 Task: Open Card Card0000000089 in Board Board0000000023 in Workspace WS0000000008 in Trello. Add Member Ayush98111@gmail.com to Card Card0000000089 in Board Board0000000023 in Workspace WS0000000008 in Trello. Add Purple Label titled Label0000000089 to Card Card0000000089 in Board Board0000000023 in Workspace WS0000000008 in Trello. Add Checklist CL0000000089 to Card Card0000000089 in Board Board0000000023 in Workspace WS0000000008 in Trello. Add Dates with Start Date as Aug 01 2023 and Due Date as Aug 31 2023 to Card Card0000000089 in Board Board0000000023 in Workspace WS0000000008 in Trello
Action: Mouse moved to (626, 70)
Screenshot: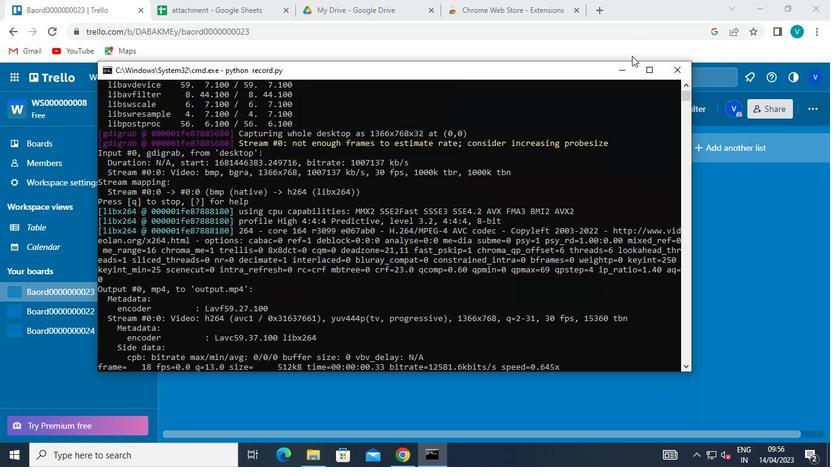 
Action: Mouse pressed left at (626, 70)
Screenshot: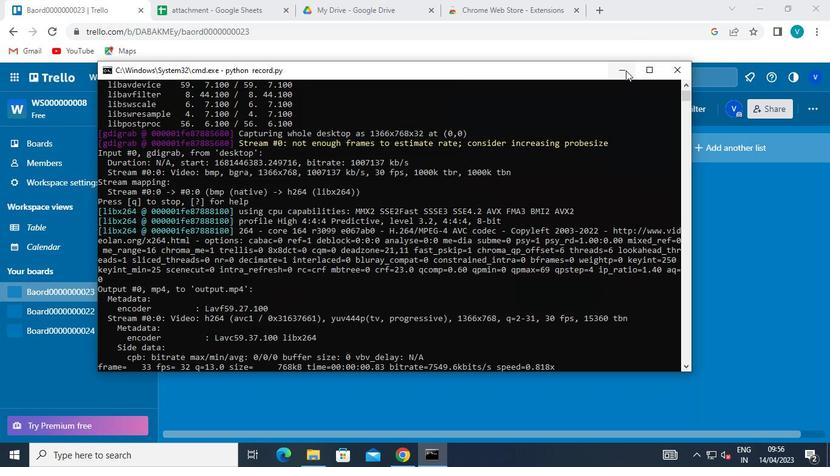 
Action: Mouse moved to (245, 175)
Screenshot: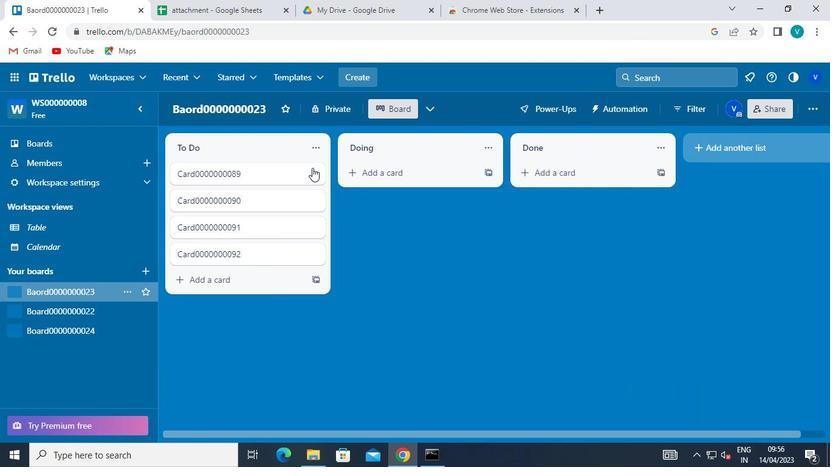 
Action: Mouse pressed left at (245, 175)
Screenshot: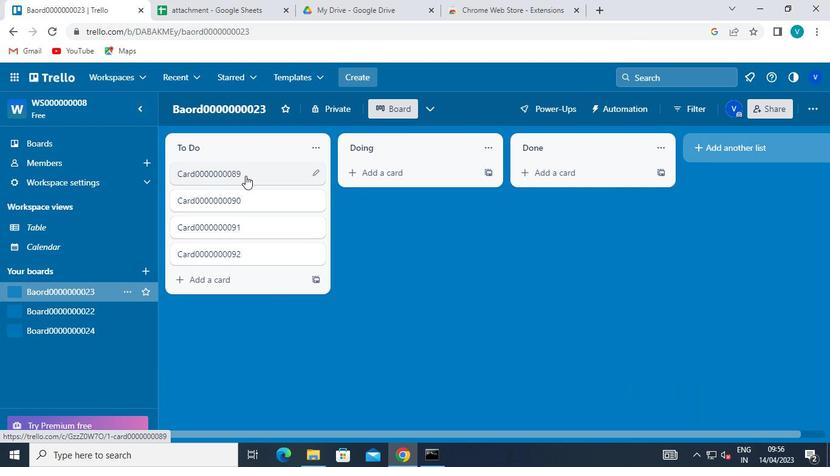 
Action: Mouse moved to (581, 175)
Screenshot: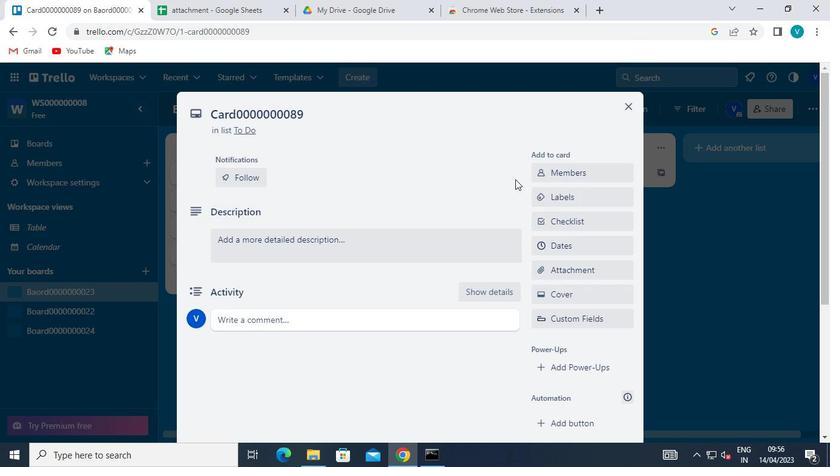 
Action: Mouse pressed left at (581, 175)
Screenshot: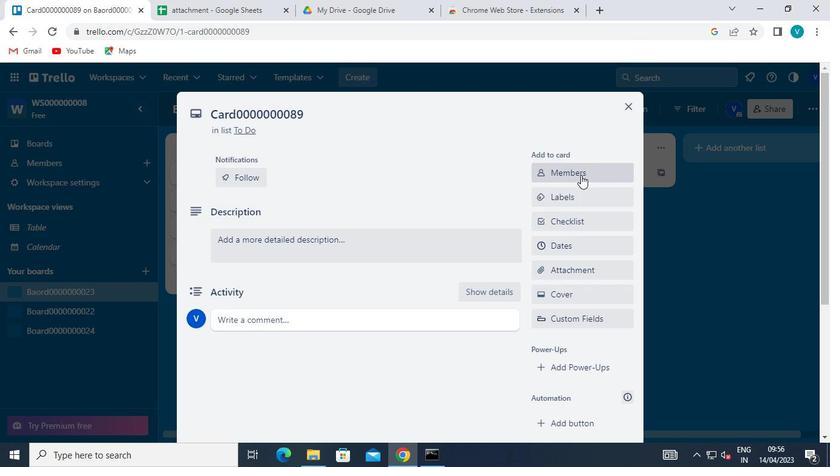 
Action: Mouse moved to (576, 229)
Screenshot: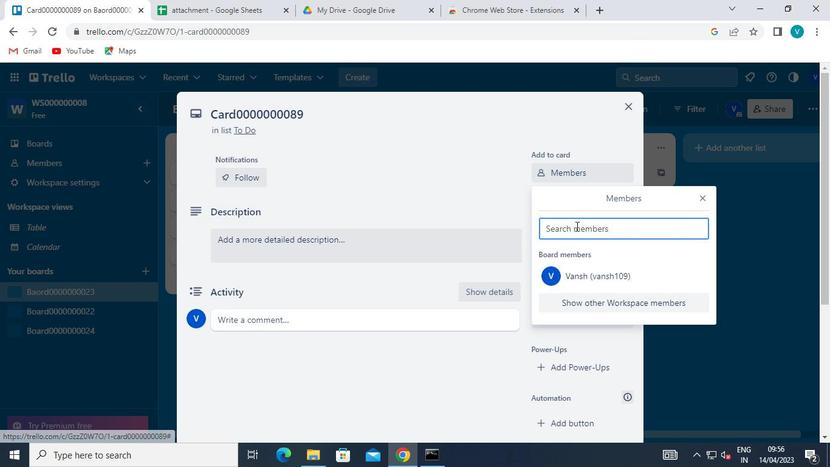 
Action: Mouse pressed left at (576, 229)
Screenshot: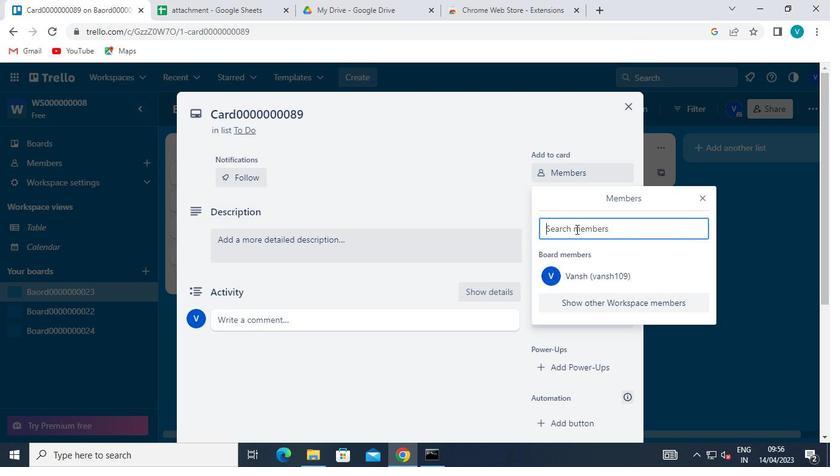 
Action: Keyboard Key.shift
Screenshot: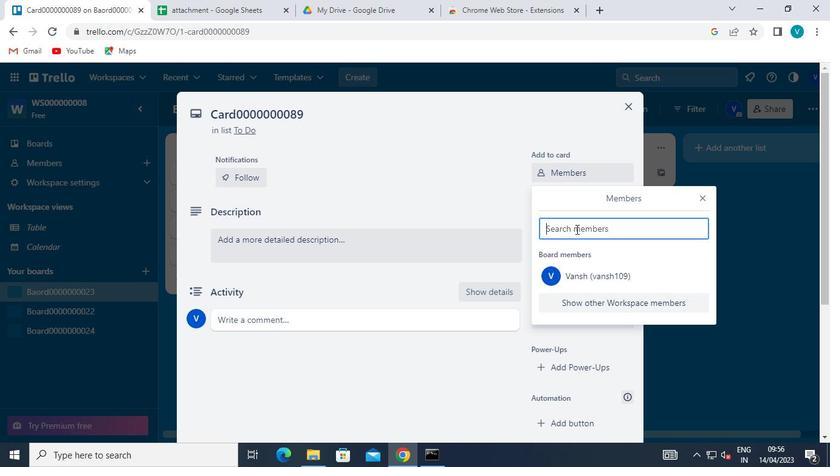 
Action: Keyboard A
Screenshot: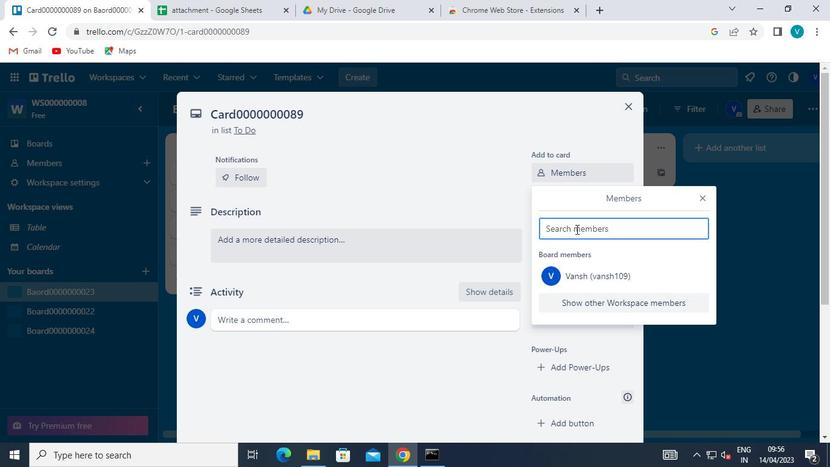 
Action: Keyboard y
Screenshot: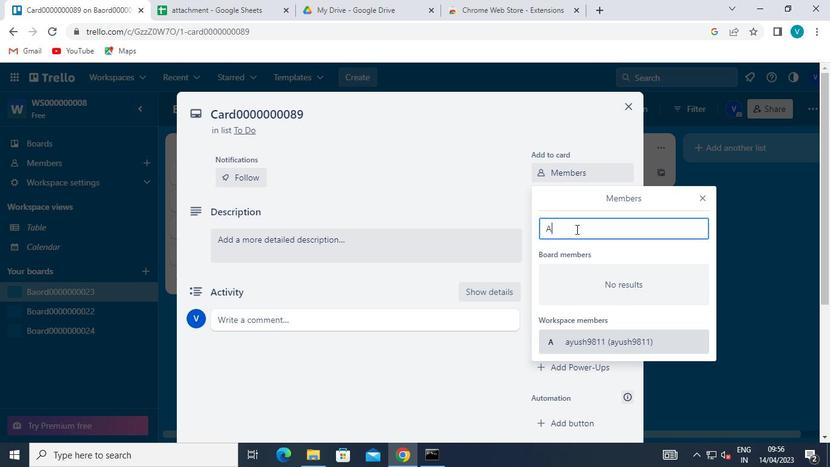 
Action: Keyboard u
Screenshot: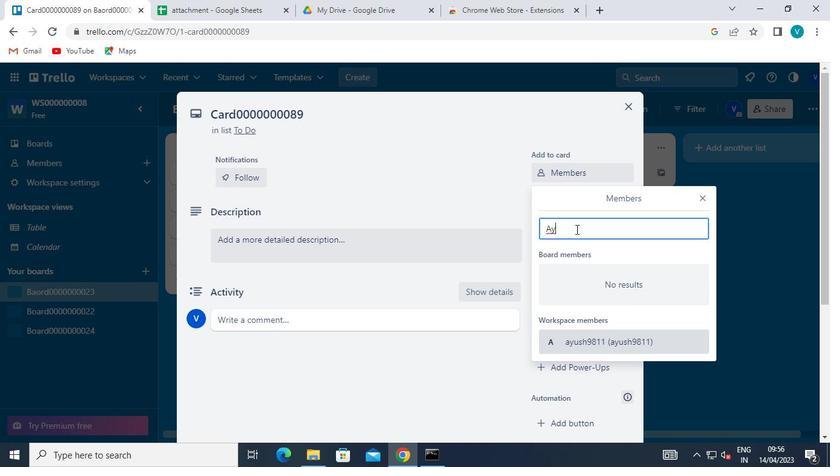 
Action: Keyboard s
Screenshot: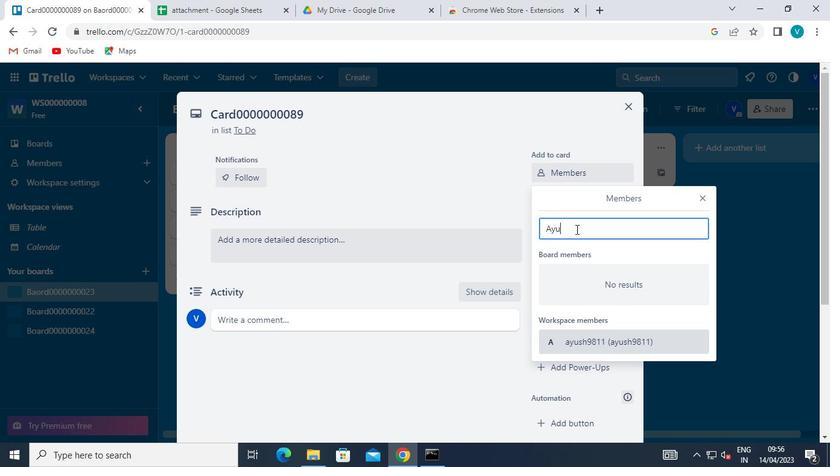 
Action: Keyboard h
Screenshot: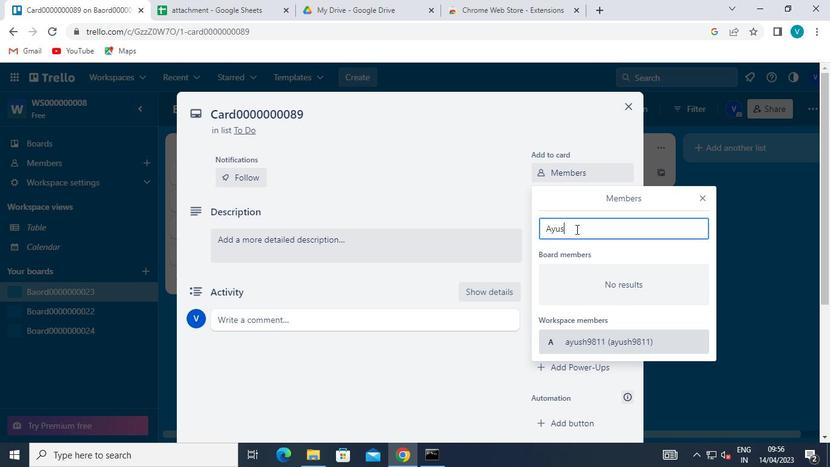 
Action: Keyboard <105>
Screenshot: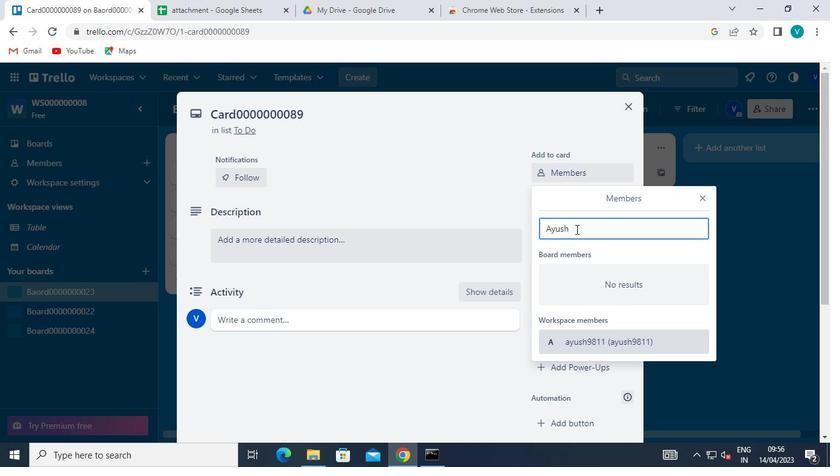 
Action: Keyboard <104>
Screenshot: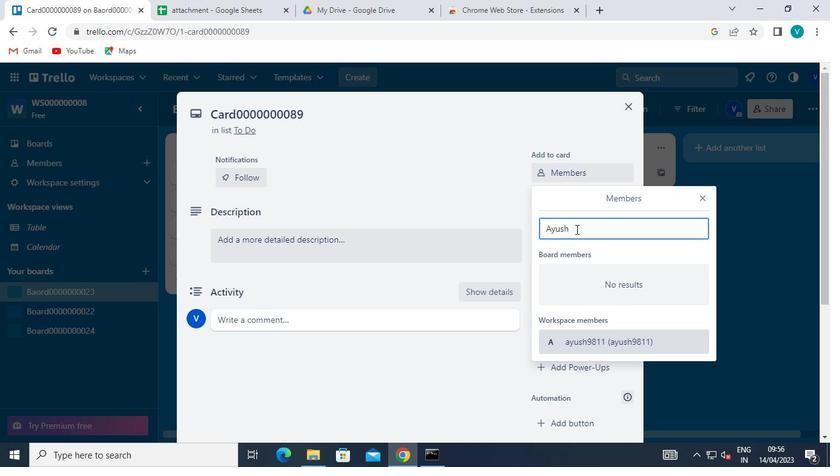 
Action: Keyboard <97>
Screenshot: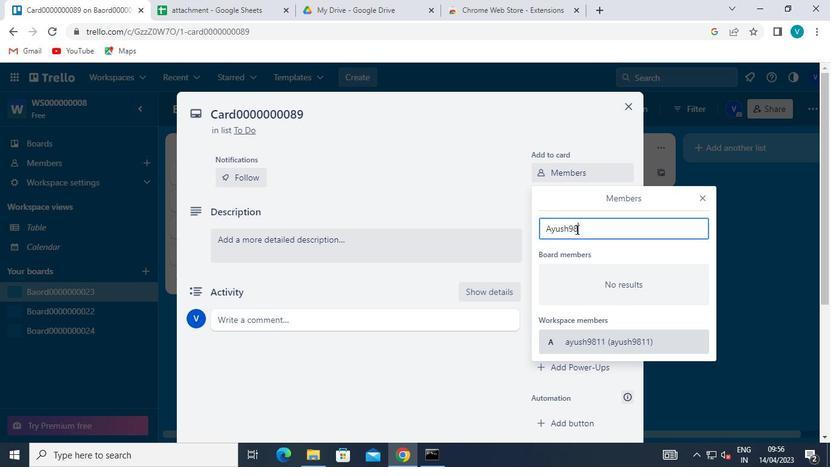 
Action: Keyboard <97>
Screenshot: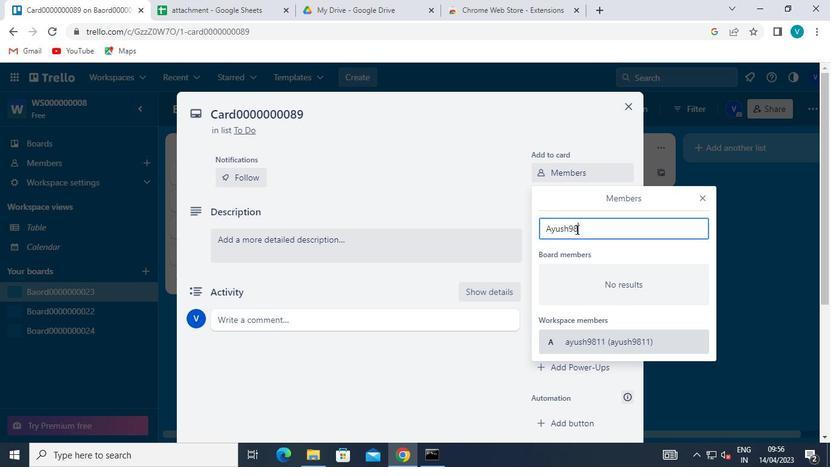 
Action: Keyboard Key.shift
Screenshot: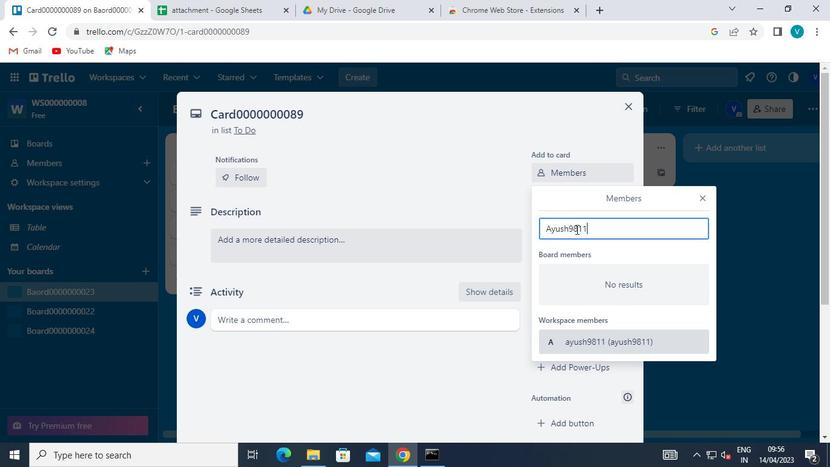 
Action: Keyboard @
Screenshot: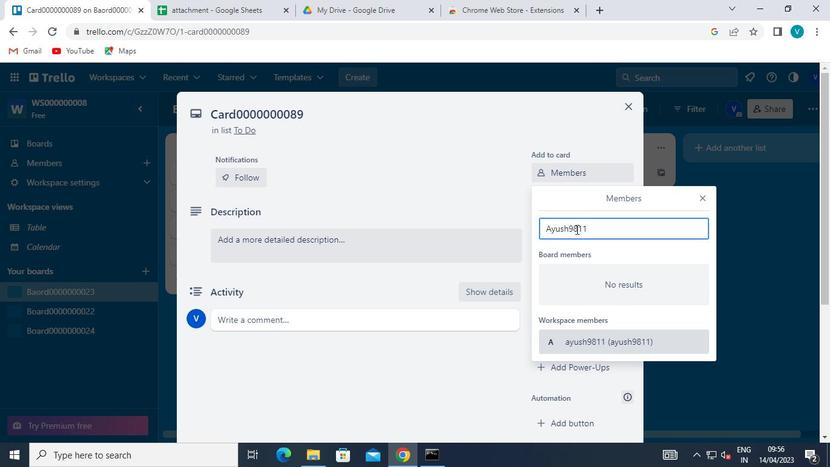 
Action: Keyboard g
Screenshot: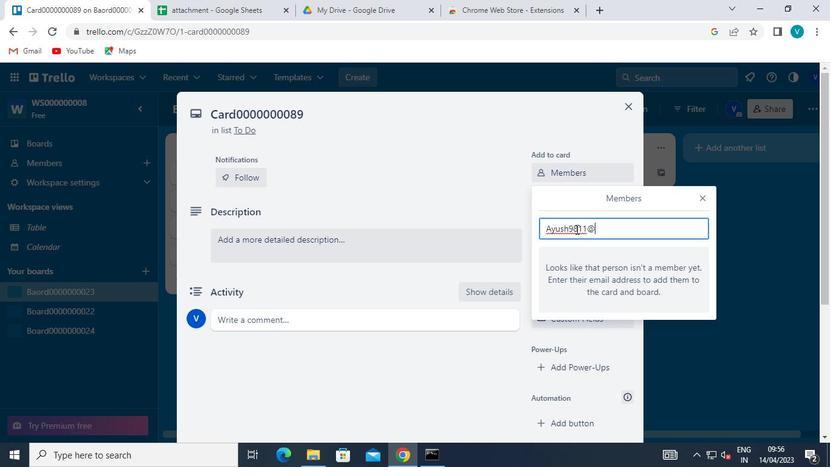 
Action: Keyboard m
Screenshot: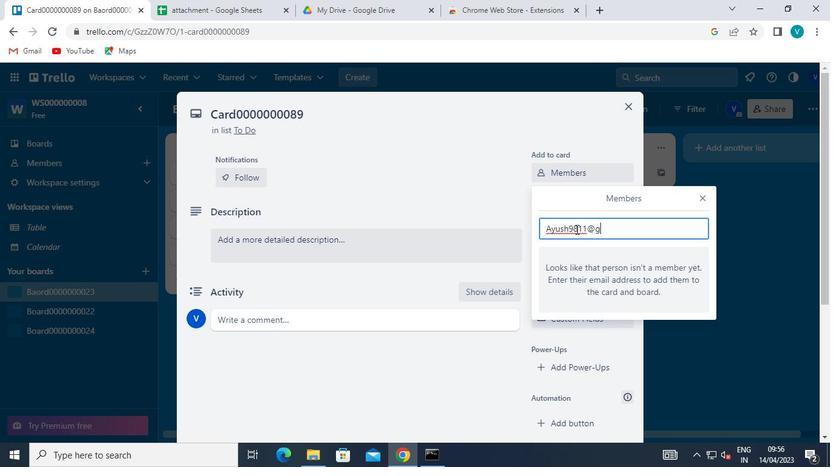 
Action: Keyboard a
Screenshot: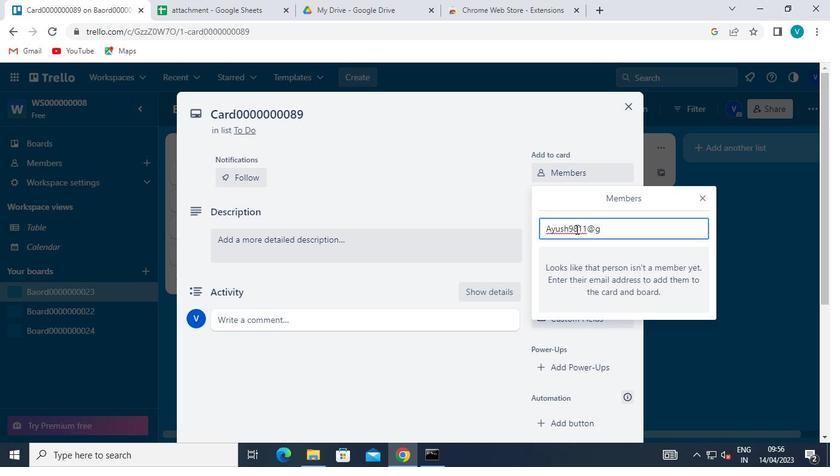 
Action: Keyboard i
Screenshot: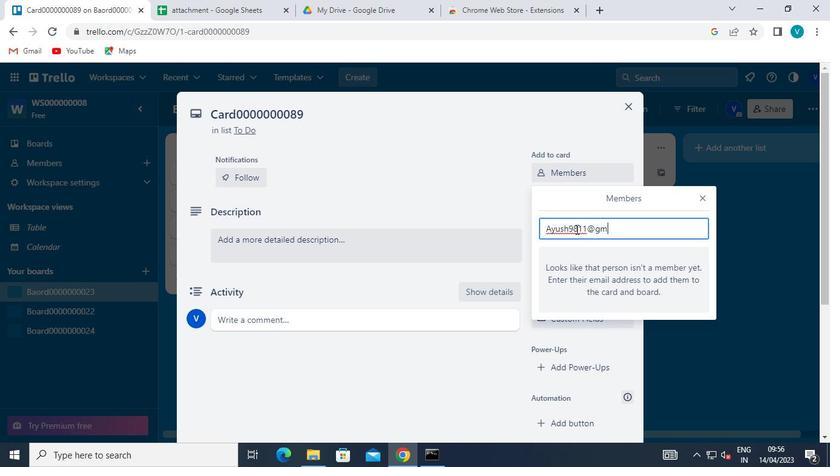 
Action: Keyboard l
Screenshot: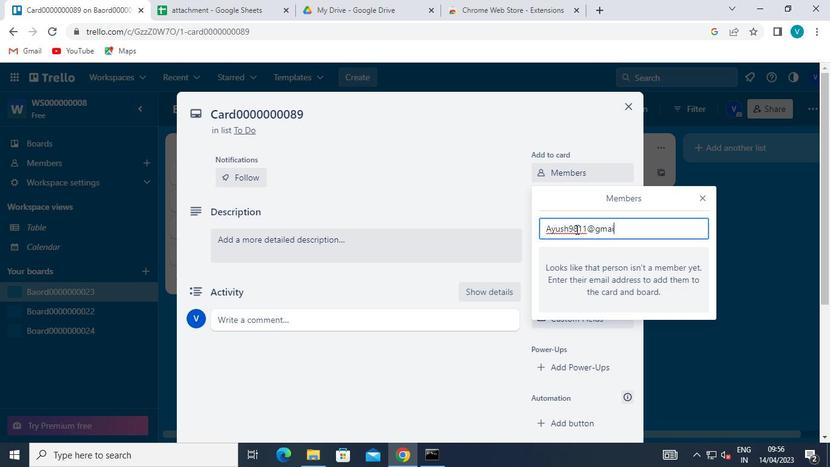 
Action: Keyboard <110>
Screenshot: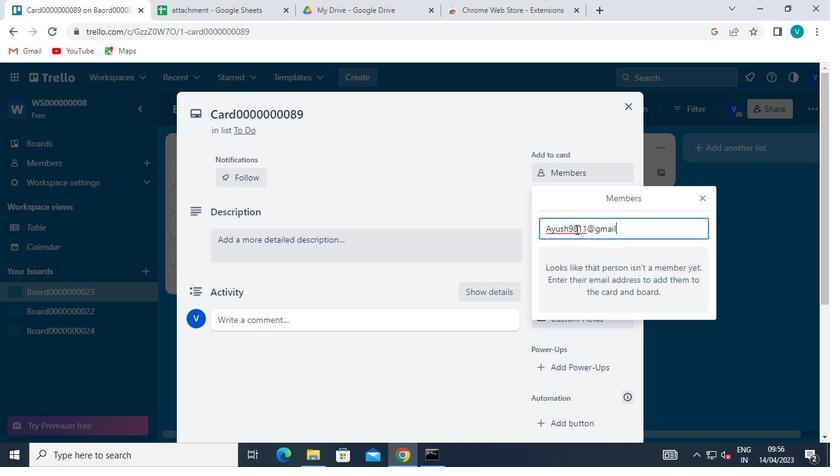 
Action: Keyboard c
Screenshot: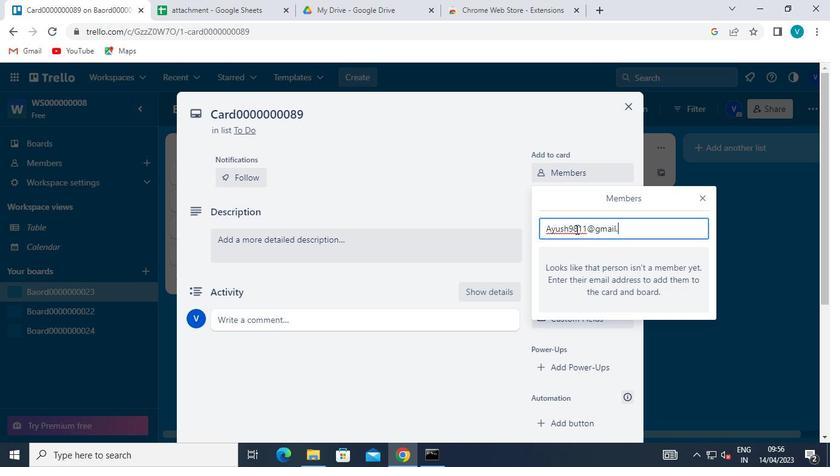 
Action: Keyboard o
Screenshot: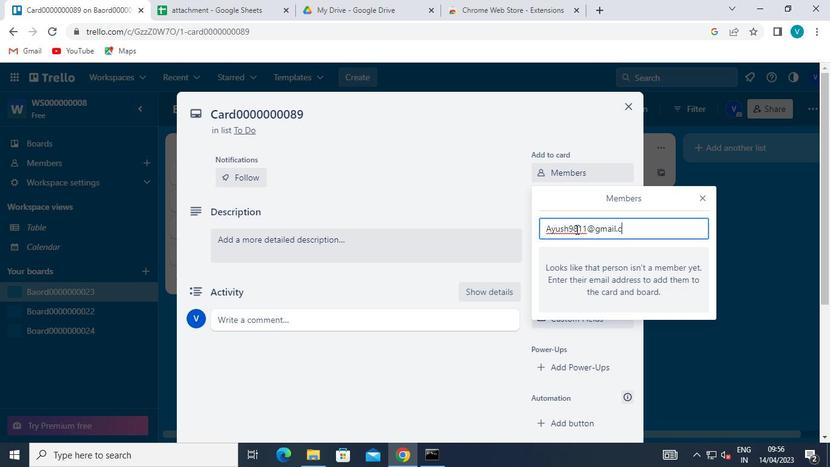 
Action: Keyboard m
Screenshot: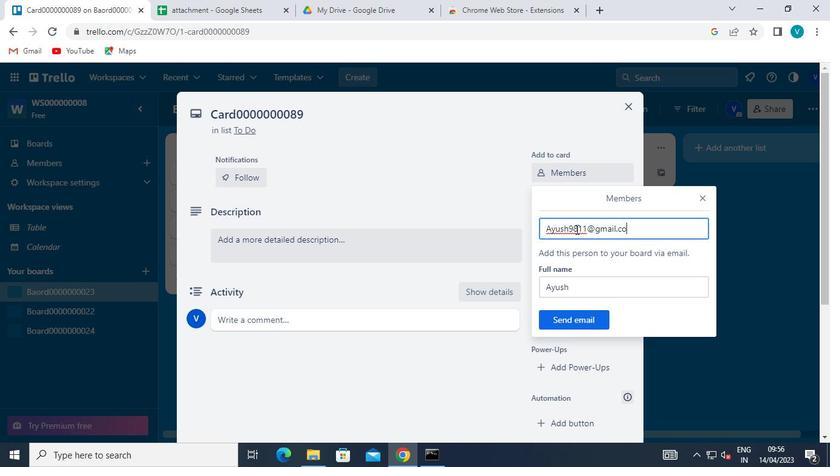 
Action: Mouse moved to (596, 326)
Screenshot: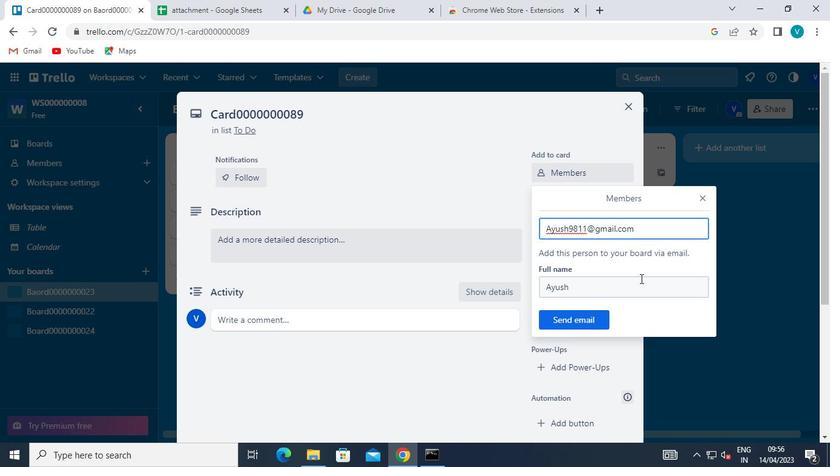 
Action: Mouse pressed left at (596, 326)
Screenshot: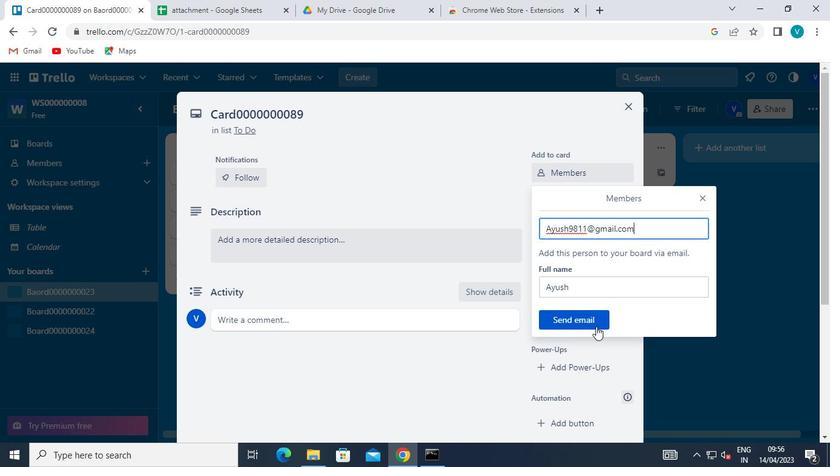 
Action: Mouse moved to (569, 237)
Screenshot: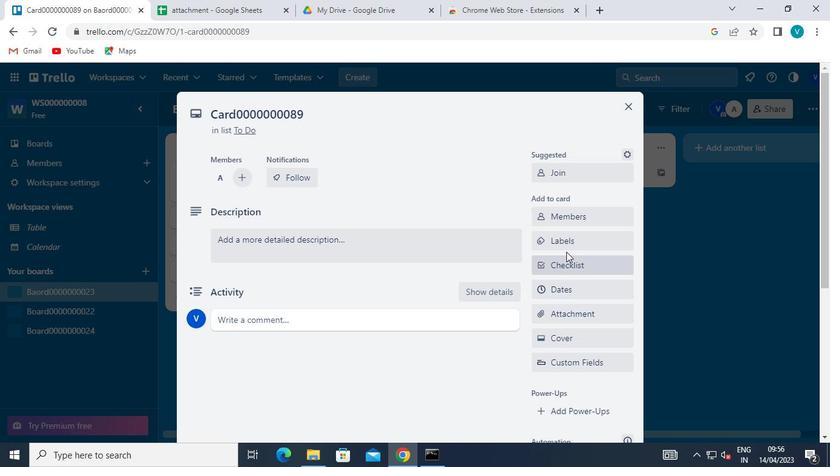 
Action: Mouse pressed left at (569, 237)
Screenshot: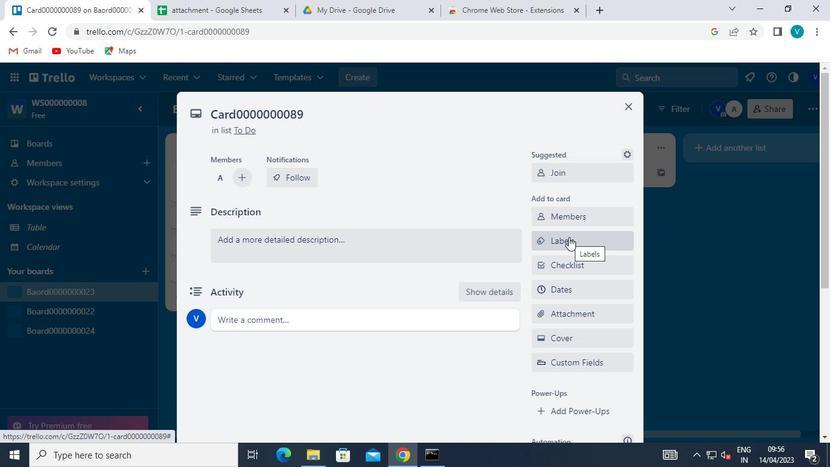 
Action: Mouse moved to (614, 314)
Screenshot: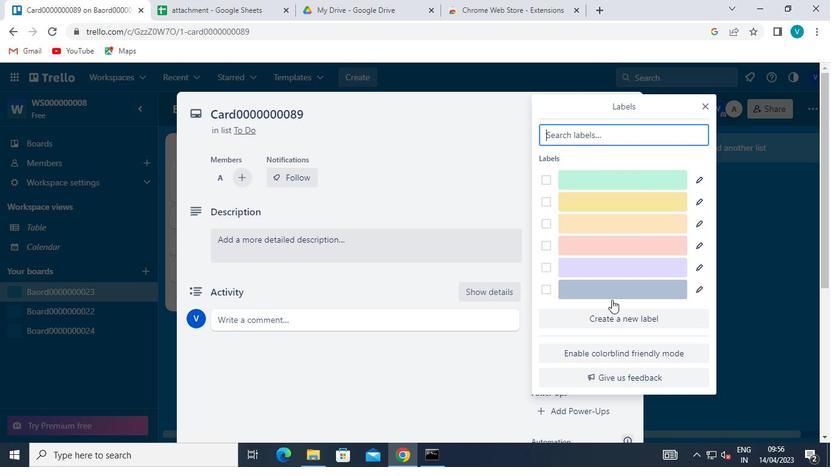
Action: Mouse pressed left at (614, 314)
Screenshot: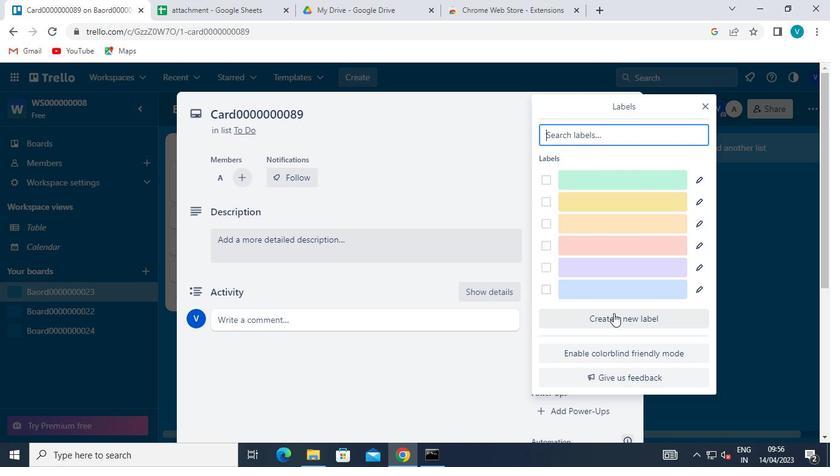 
Action: Mouse moved to (682, 274)
Screenshot: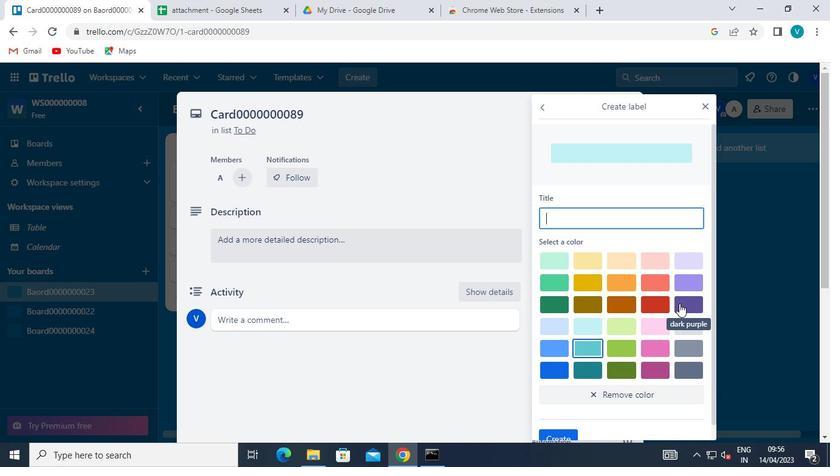 
Action: Mouse pressed left at (682, 274)
Screenshot: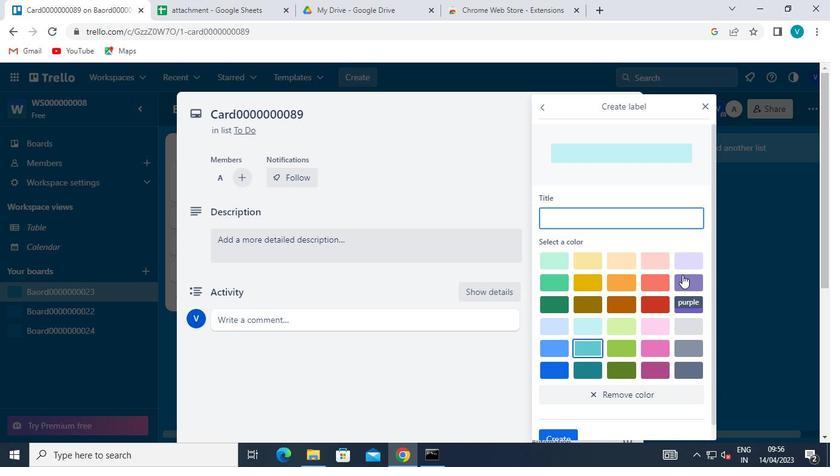 
Action: Mouse moved to (589, 217)
Screenshot: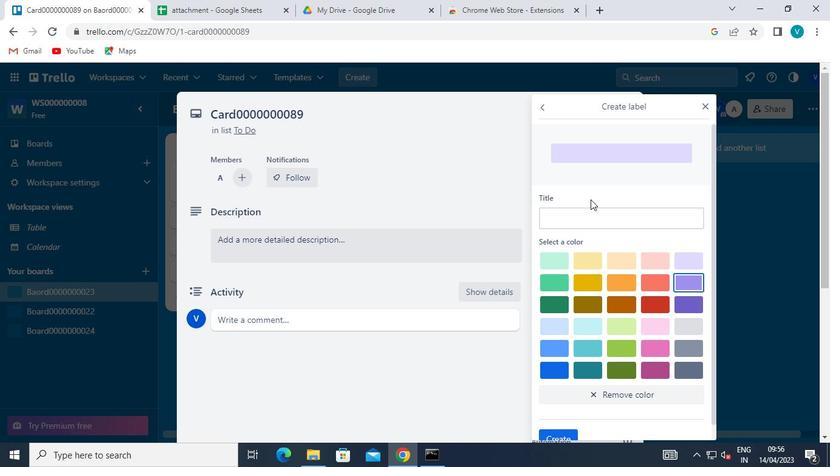 
Action: Mouse pressed left at (589, 217)
Screenshot: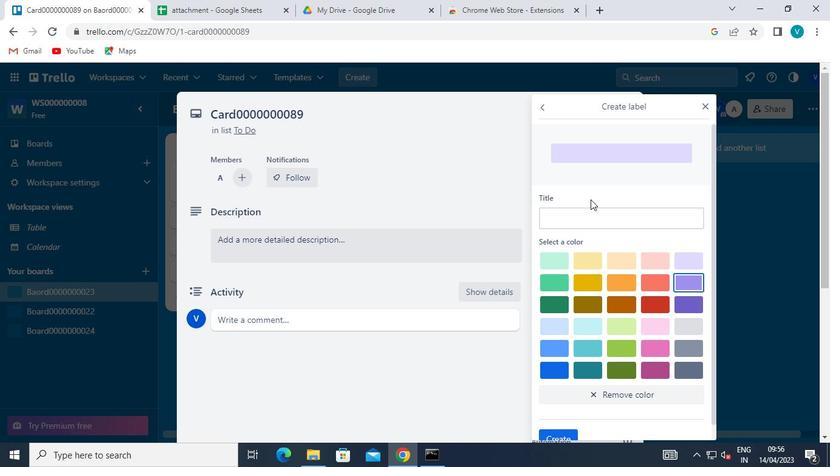 
Action: Keyboard Key.shift
Screenshot: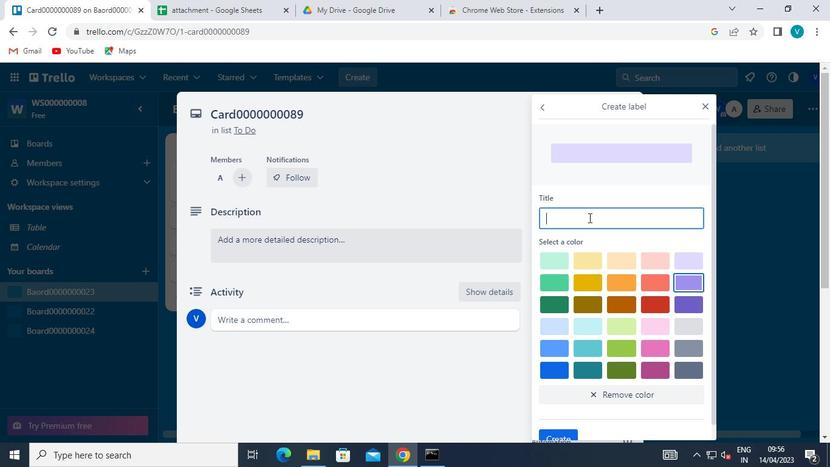 
Action: Keyboard L
Screenshot: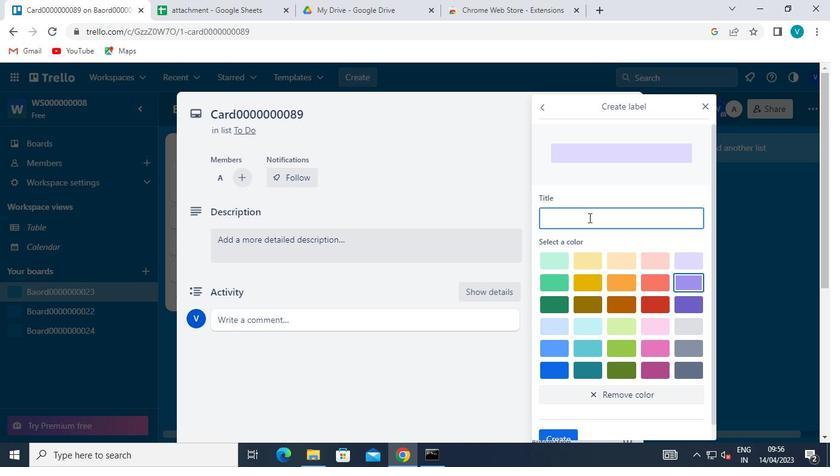 
Action: Keyboard a
Screenshot: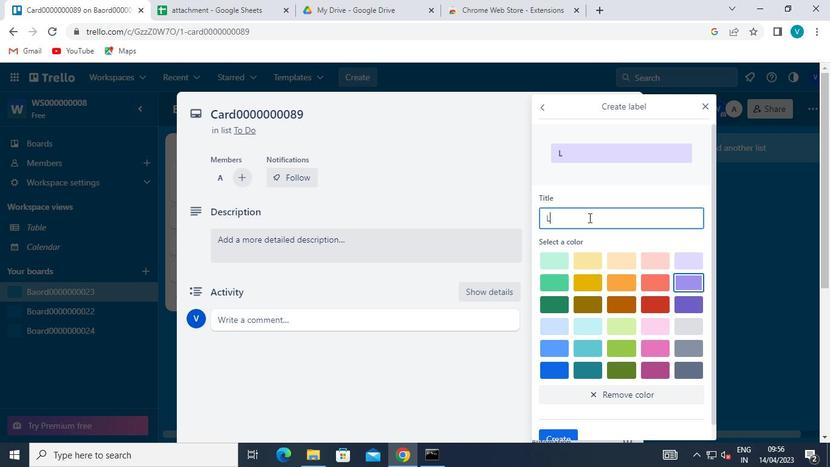 
Action: Keyboard b
Screenshot: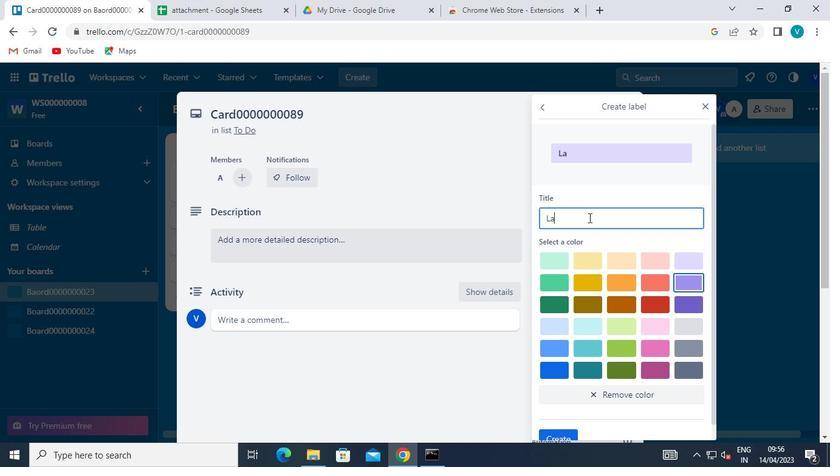 
Action: Keyboard e
Screenshot: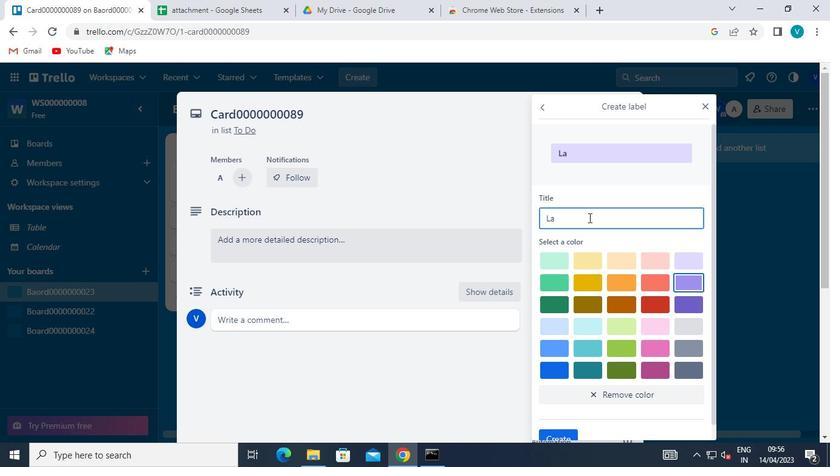 
Action: Keyboard l
Screenshot: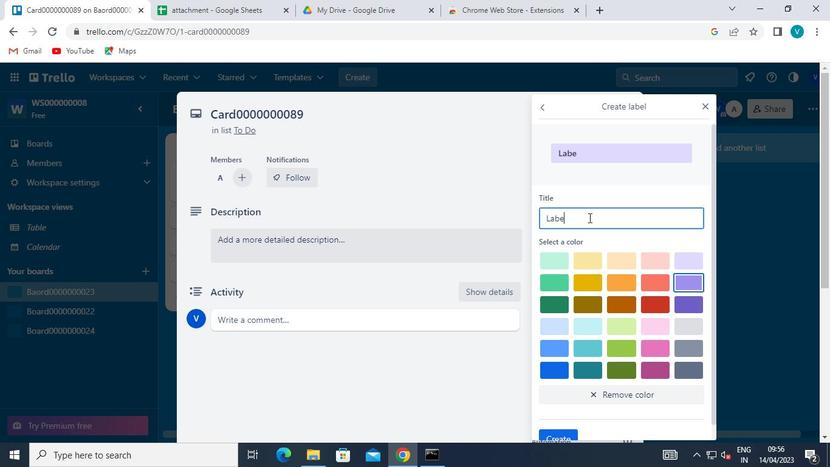 
Action: Keyboard <96>
Screenshot: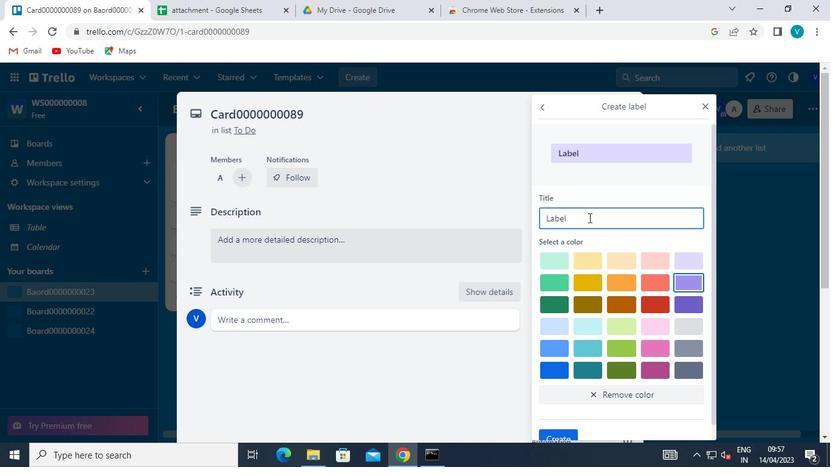 
Action: Keyboard <96>
Screenshot: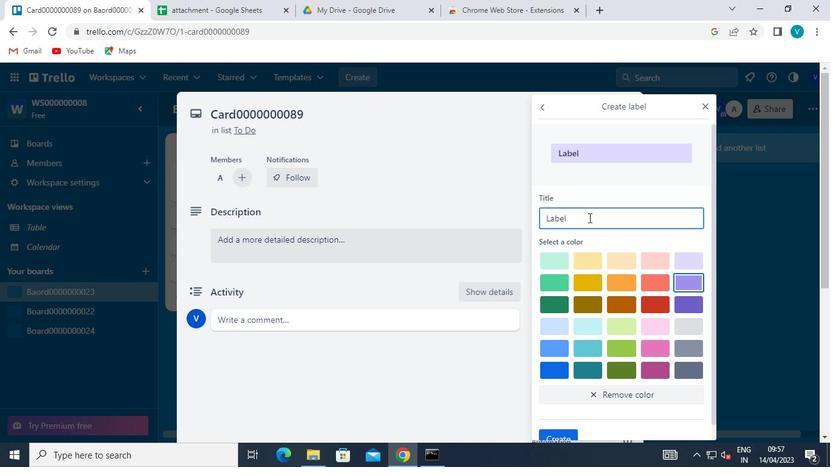 
Action: Keyboard <96>
Screenshot: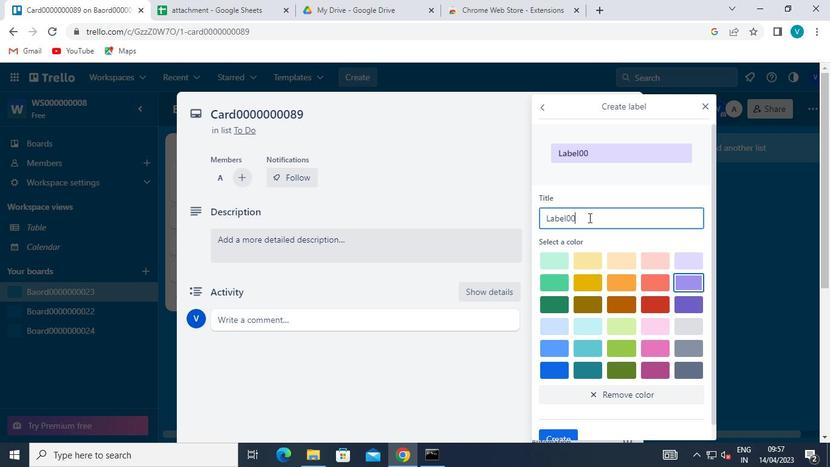 
Action: Keyboard <96>
Screenshot: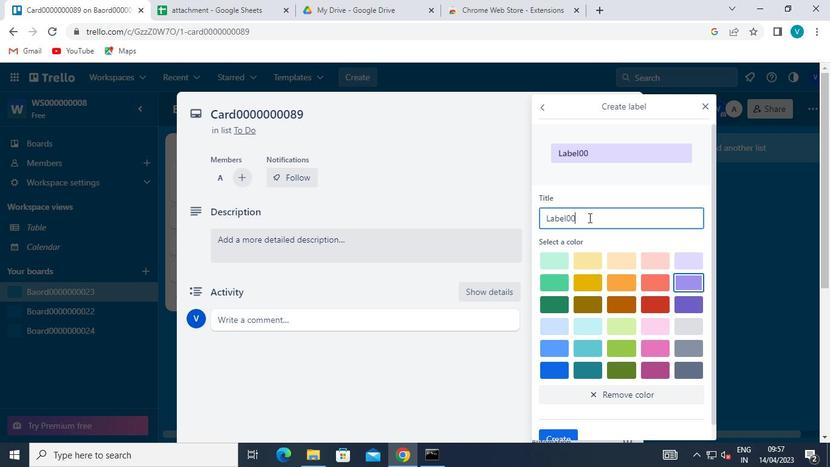 
Action: Keyboard <96>
Screenshot: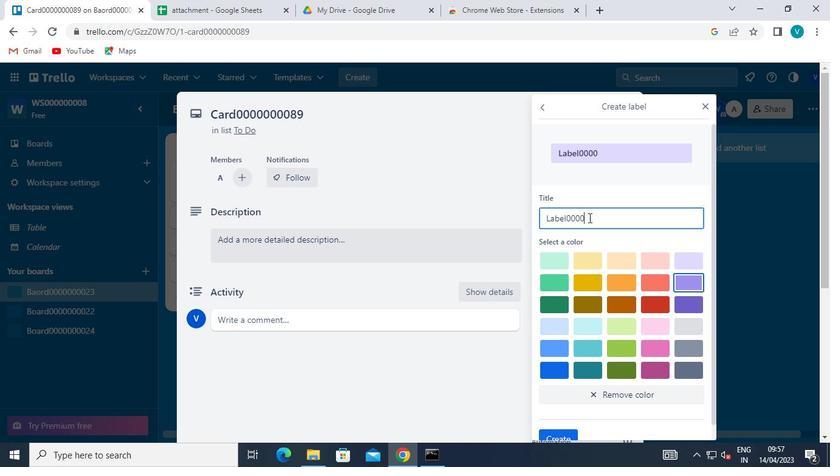 
Action: Keyboard <96>
Screenshot: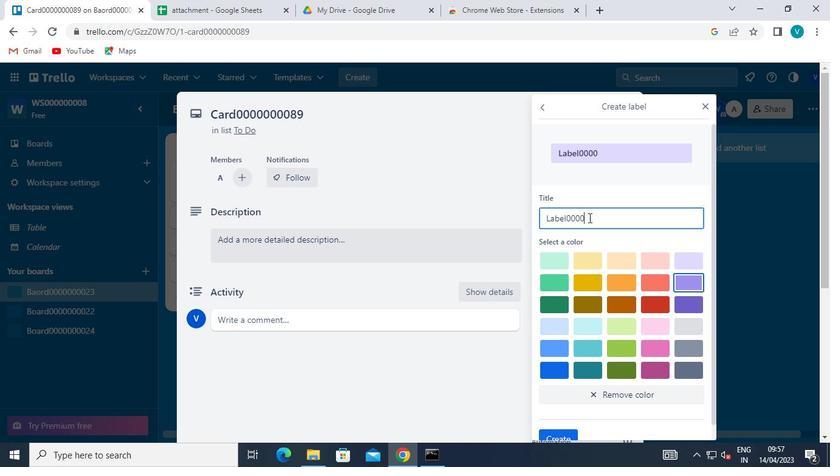 
Action: Keyboard <96>
Screenshot: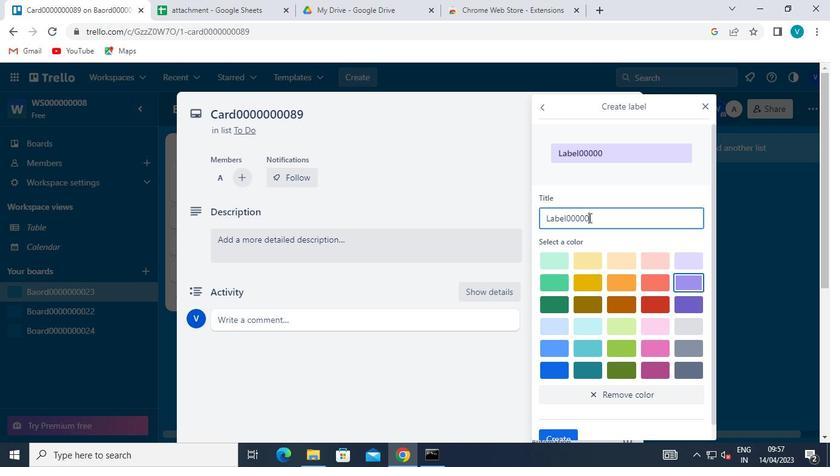 
Action: Keyboard <96>
Screenshot: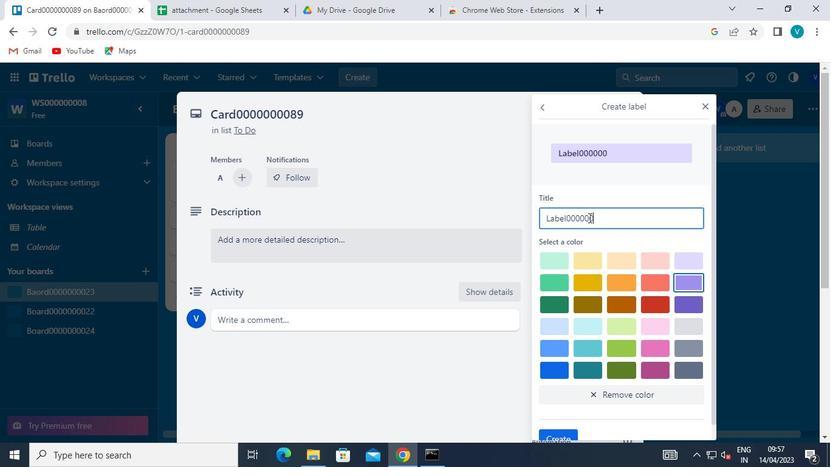 
Action: Keyboard <104>
Screenshot: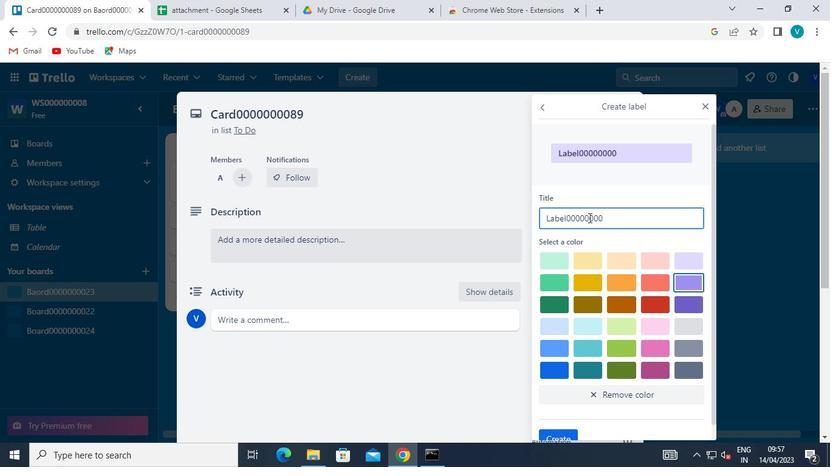 
Action: Keyboard <105>
Screenshot: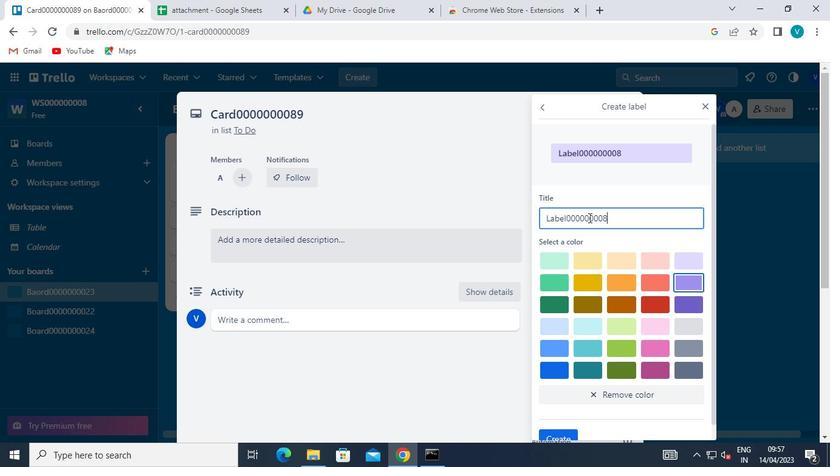 
Action: Mouse moved to (555, 436)
Screenshot: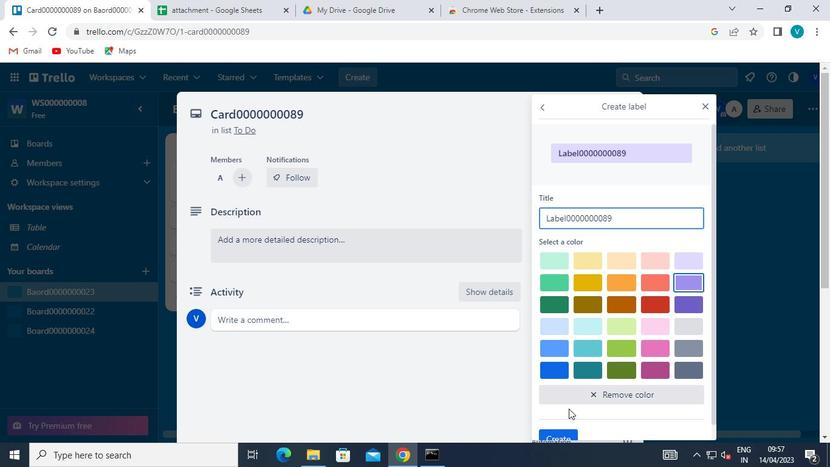 
Action: Mouse pressed left at (555, 436)
Screenshot: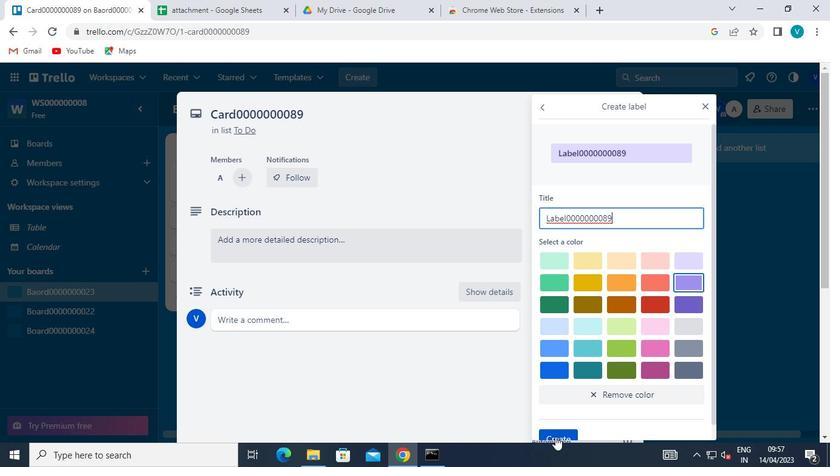 
Action: Mouse moved to (704, 99)
Screenshot: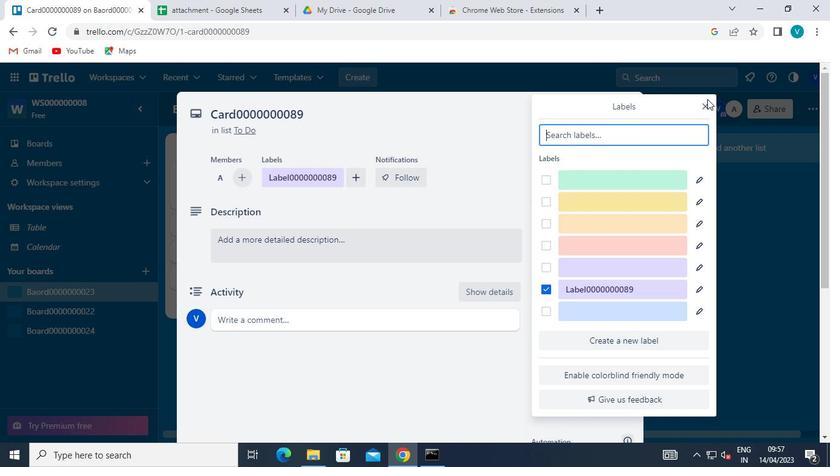 
Action: Mouse pressed left at (704, 99)
Screenshot: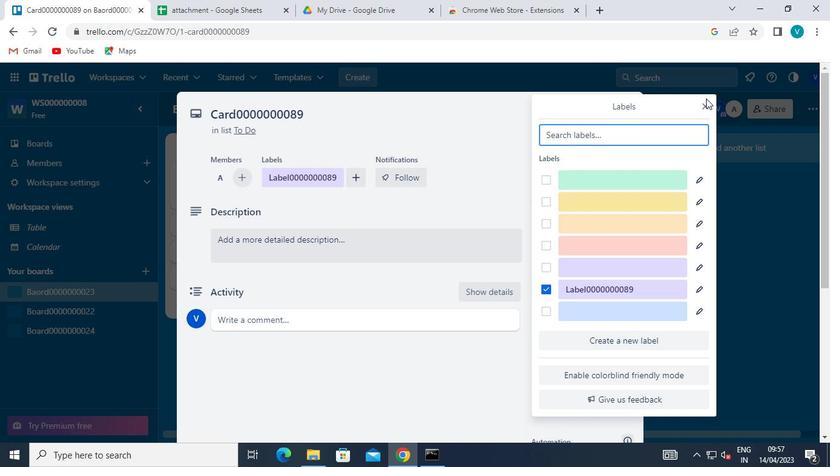 
Action: Mouse moved to (708, 107)
Screenshot: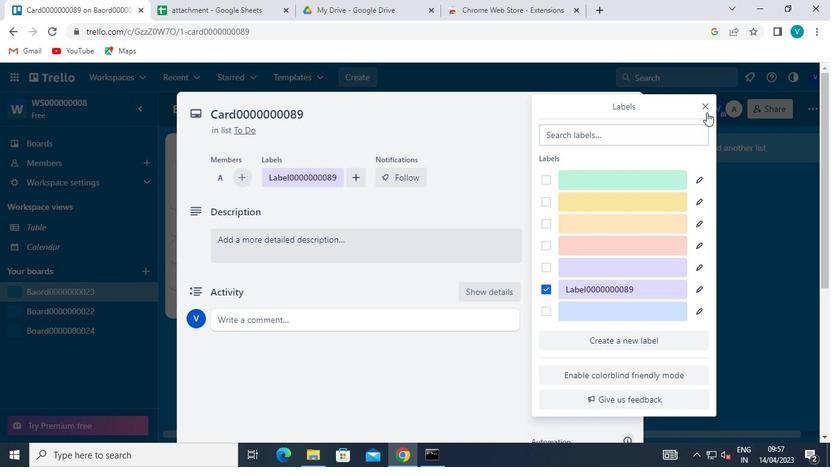 
Action: Mouse pressed left at (708, 107)
Screenshot: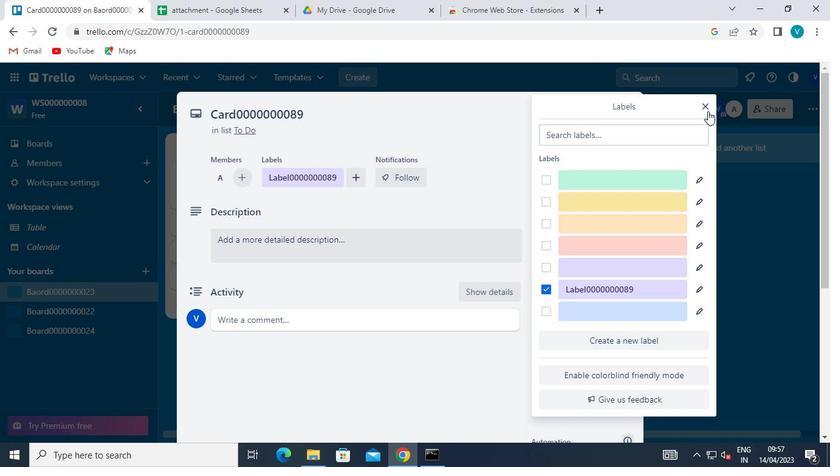 
Action: Mouse moved to (564, 258)
Screenshot: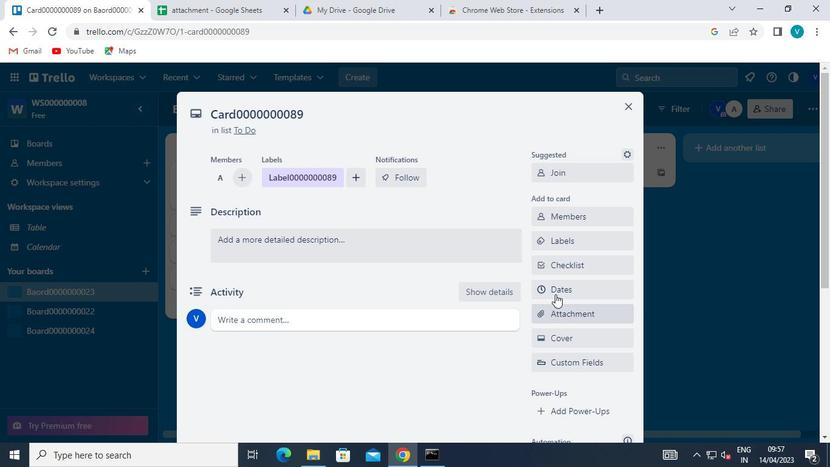 
Action: Mouse pressed left at (564, 258)
Screenshot: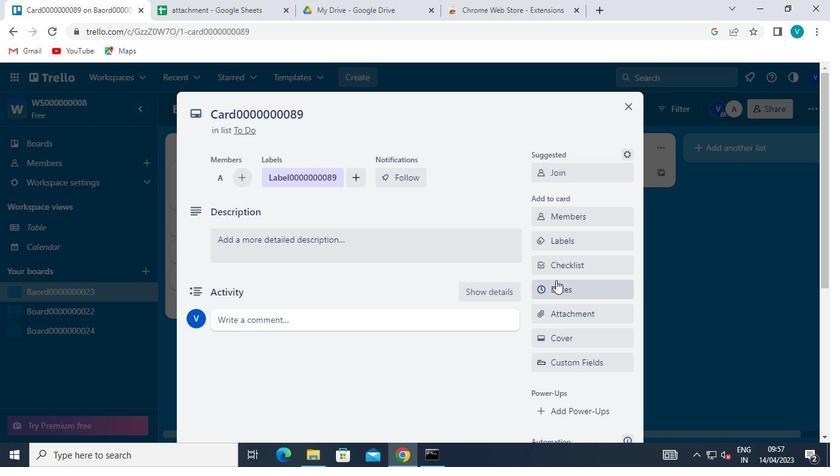 
Action: Mouse moved to (581, 332)
Screenshot: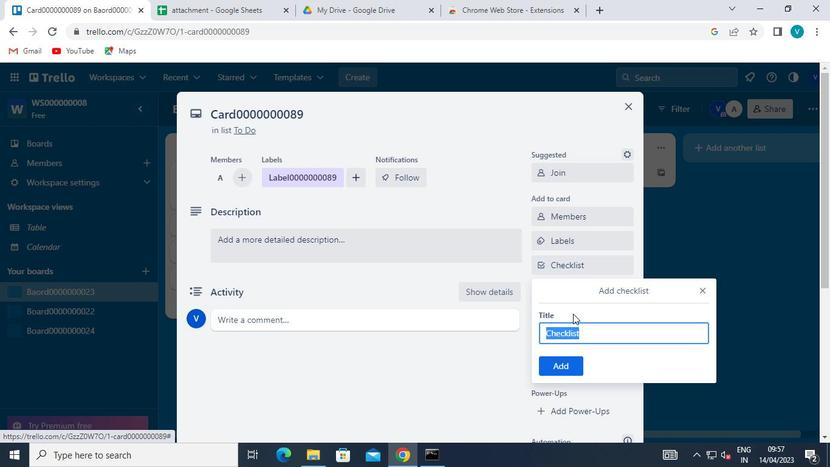 
Action: Keyboard Key.shift
Screenshot: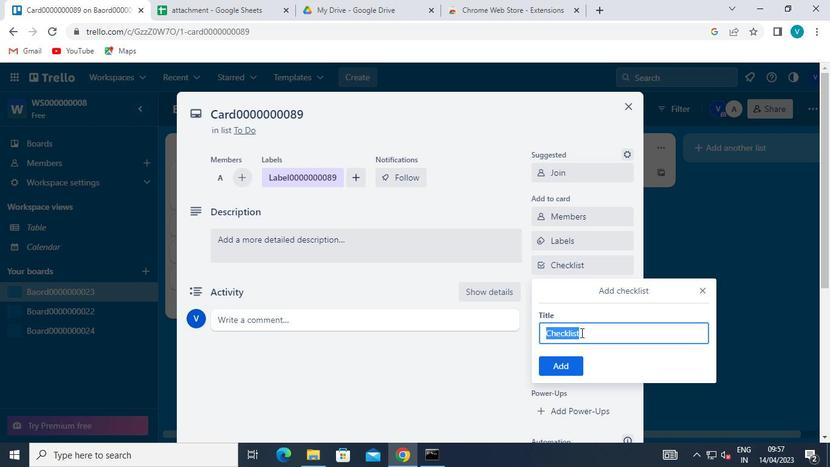 
Action: Keyboard C
Screenshot: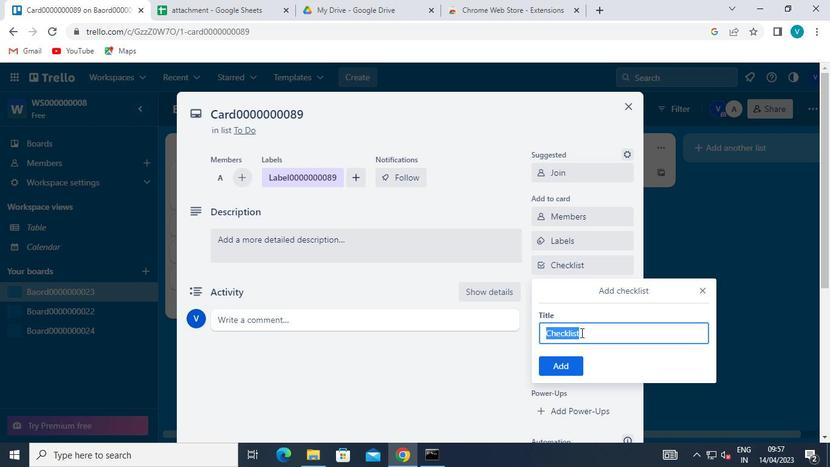 
Action: Keyboard L
Screenshot: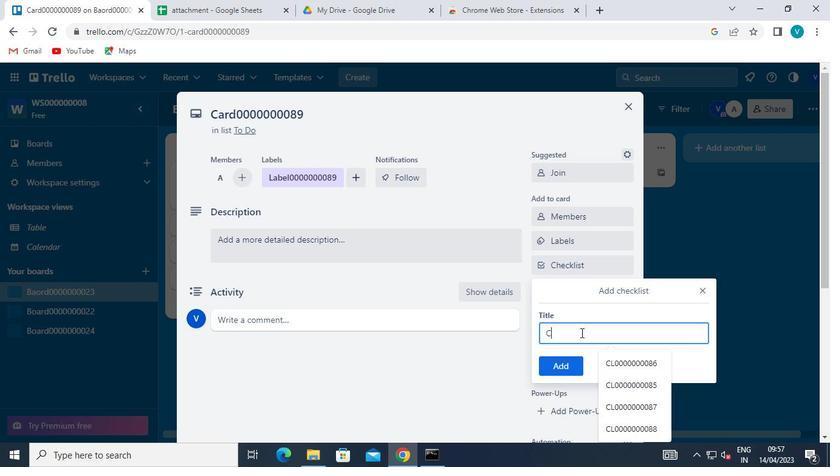 
Action: Keyboard <96>
Screenshot: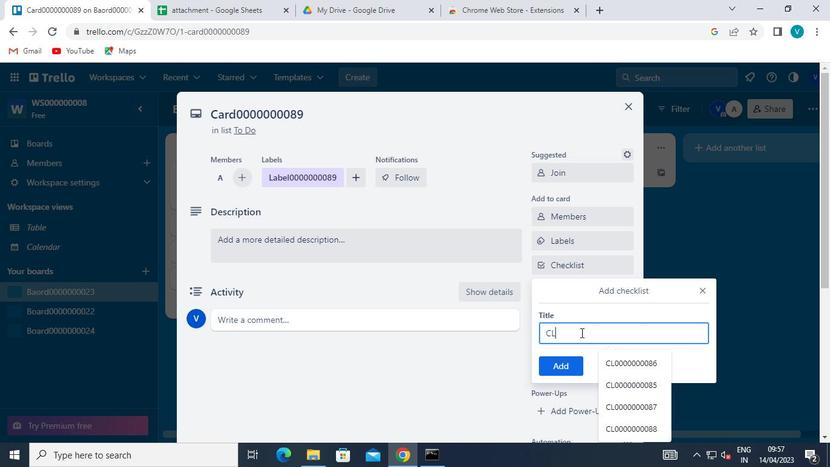 
Action: Keyboard <96>
Screenshot: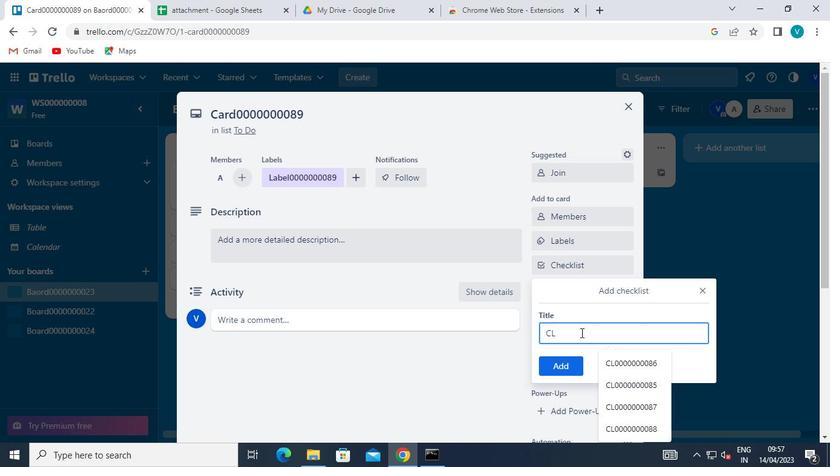 
Action: Keyboard <96>
Screenshot: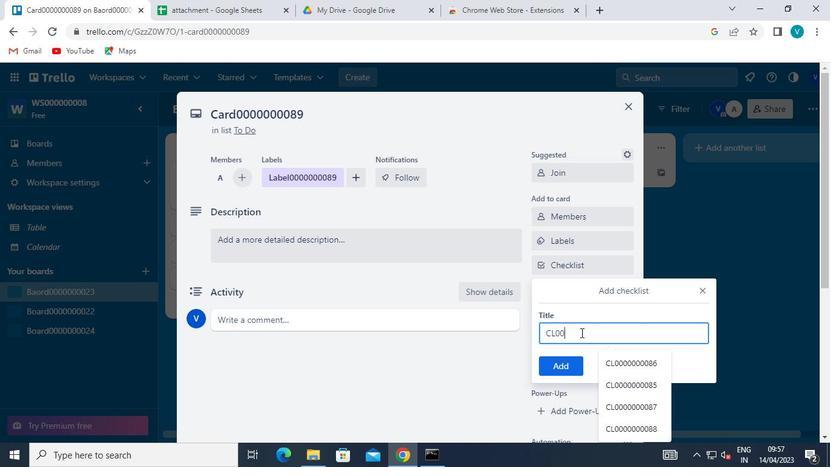 
Action: Keyboard <96>
Screenshot: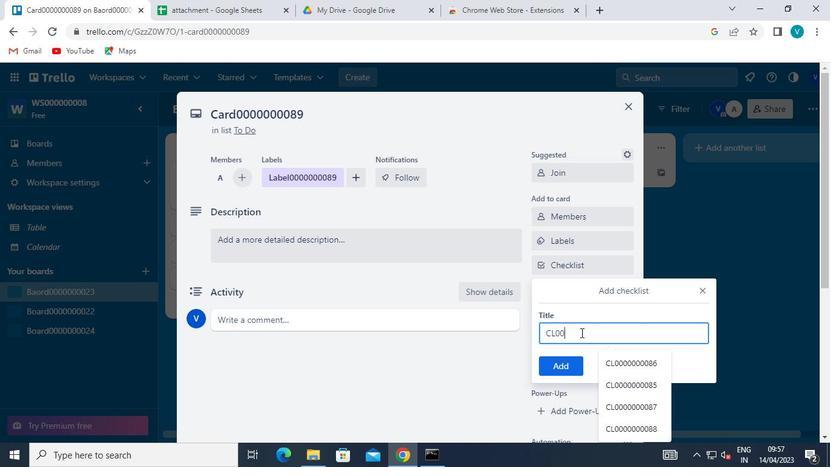 
Action: Keyboard <96>
Screenshot: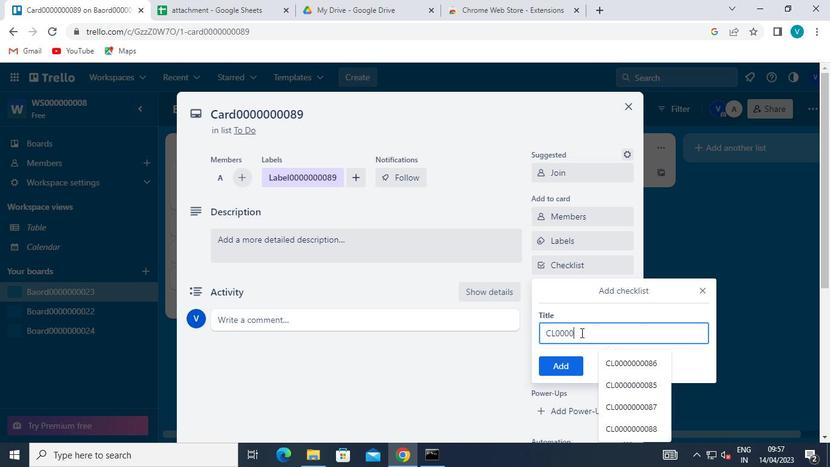 
Action: Keyboard <96>
Screenshot: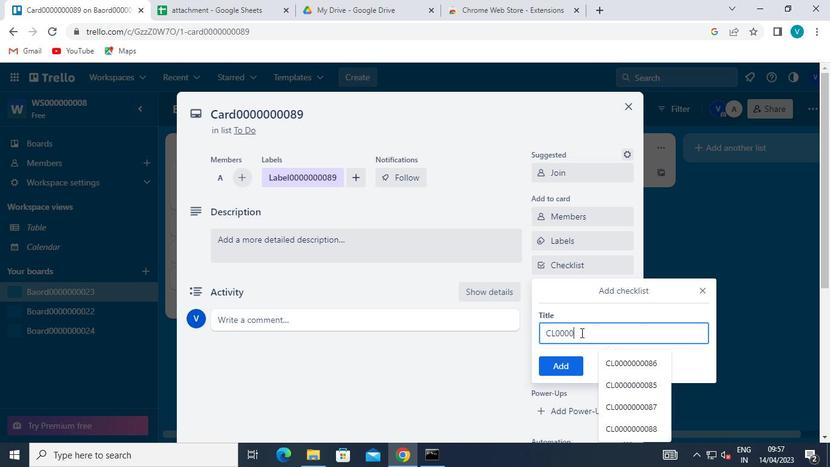 
Action: Keyboard <96>
Screenshot: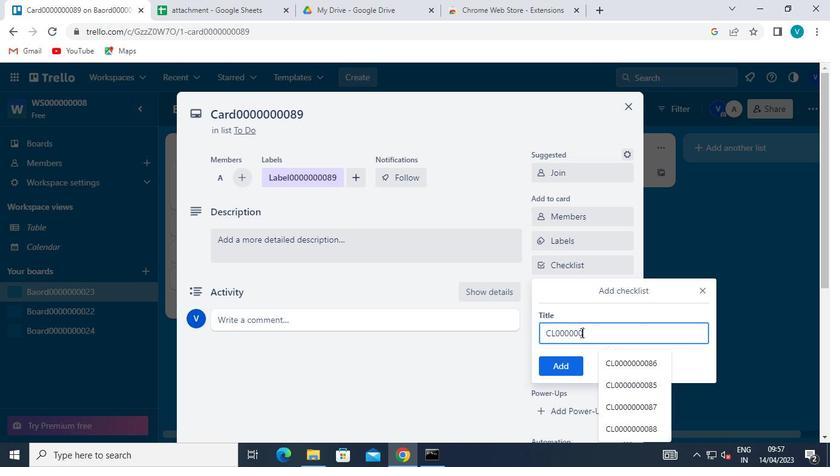 
Action: Keyboard <96>
Screenshot: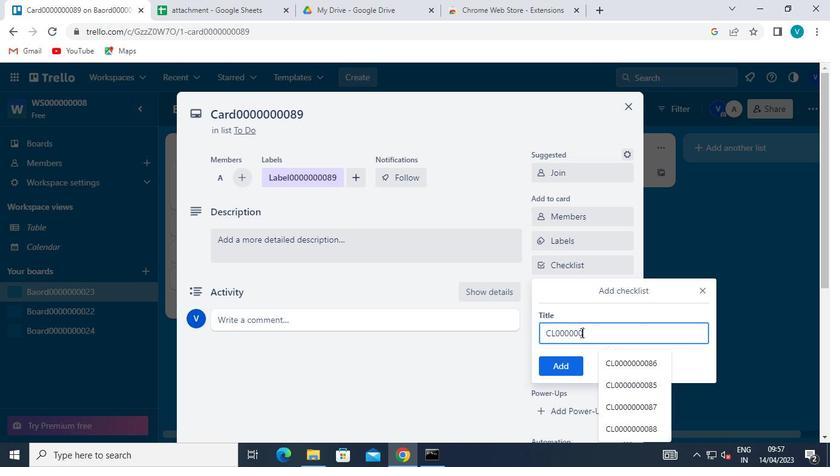 
Action: Keyboard <104>
Screenshot: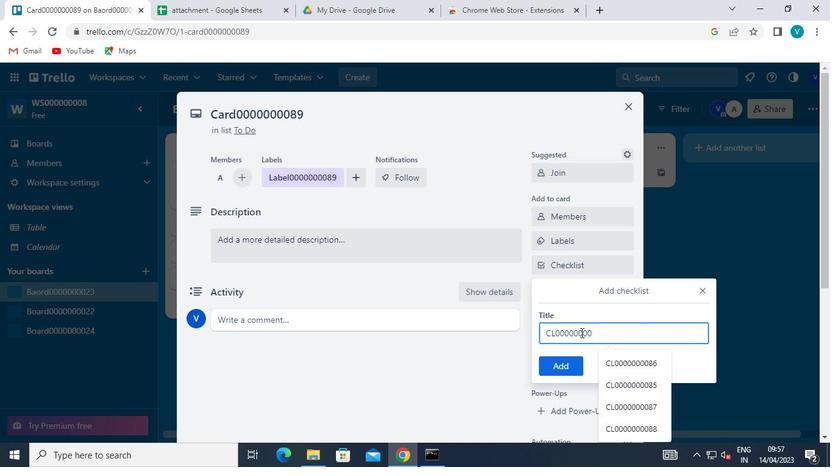 
Action: Keyboard <105>
Screenshot: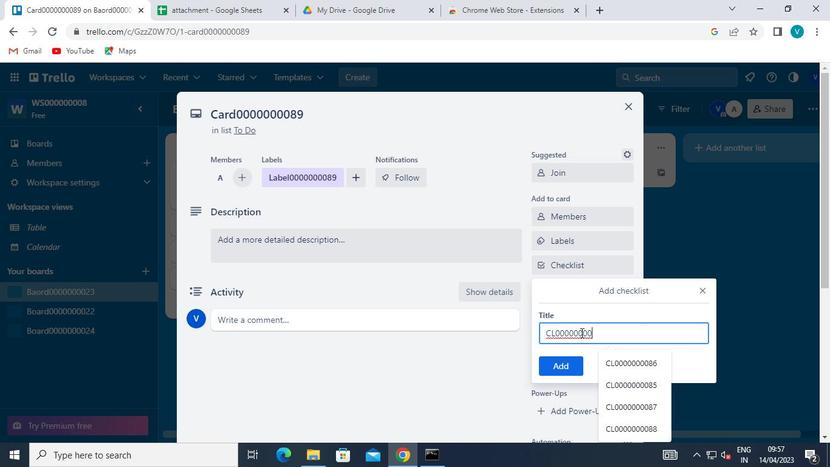 
Action: Mouse moved to (556, 371)
Screenshot: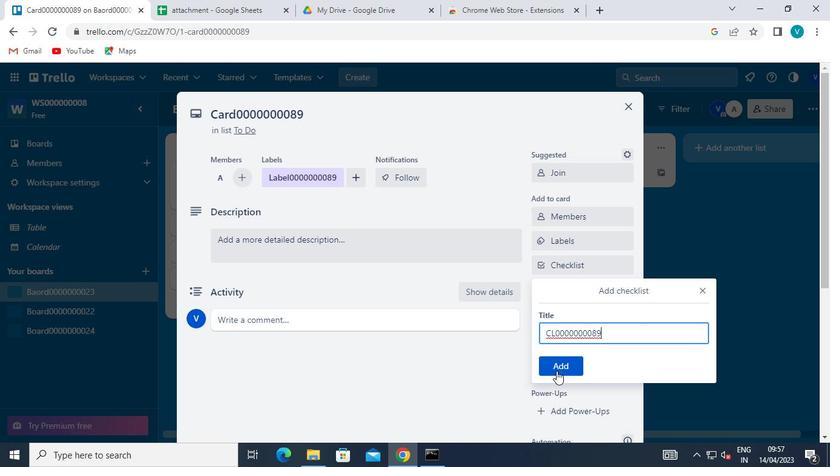 
Action: Mouse pressed left at (556, 371)
Screenshot: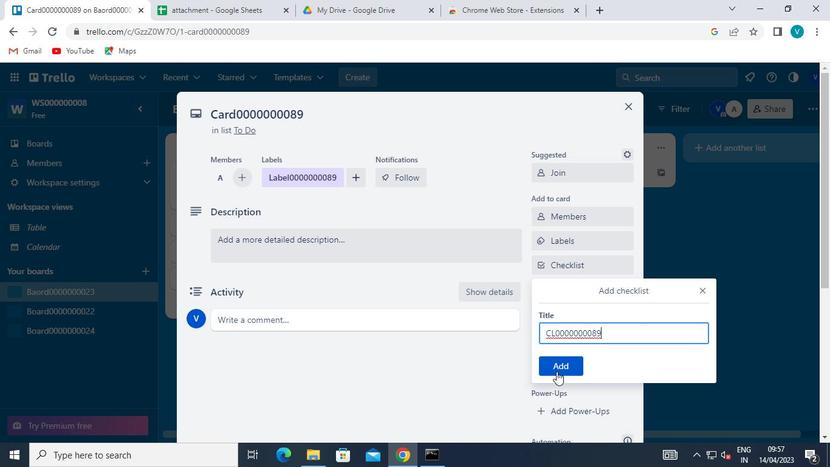 
Action: Mouse moved to (567, 290)
Screenshot: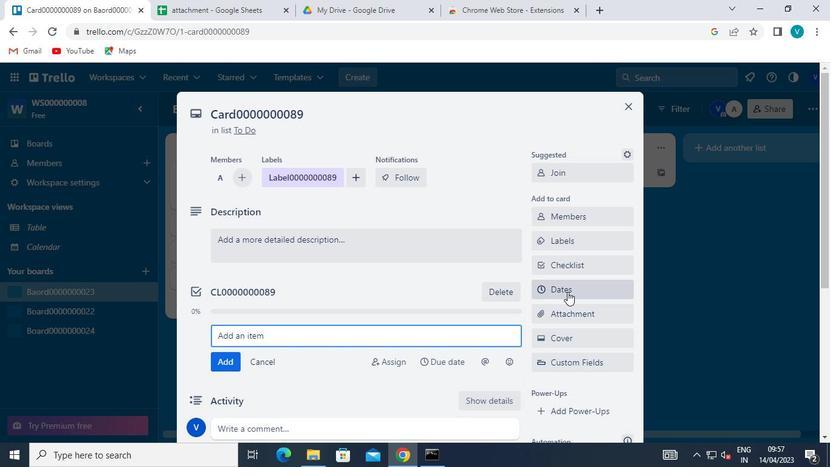 
Action: Mouse pressed left at (567, 290)
Screenshot: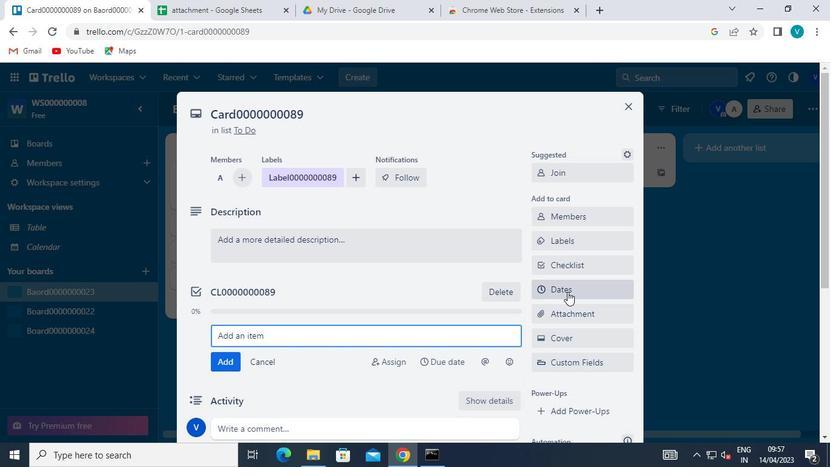 
Action: Mouse moved to (550, 325)
Screenshot: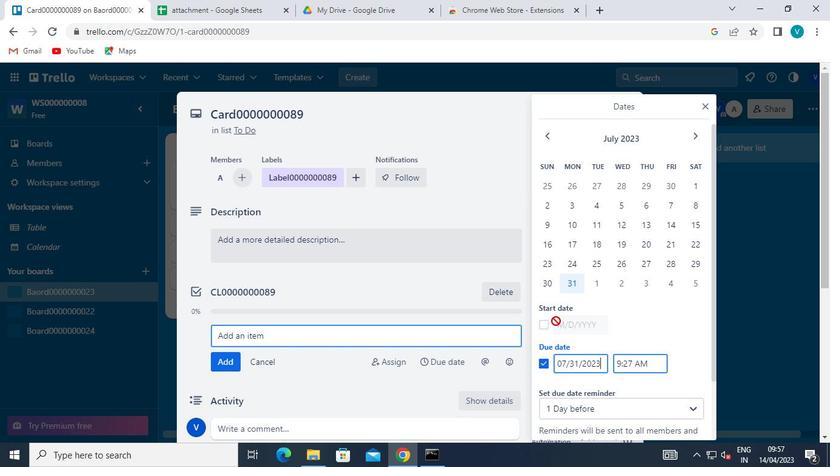 
Action: Mouse pressed left at (550, 325)
Screenshot: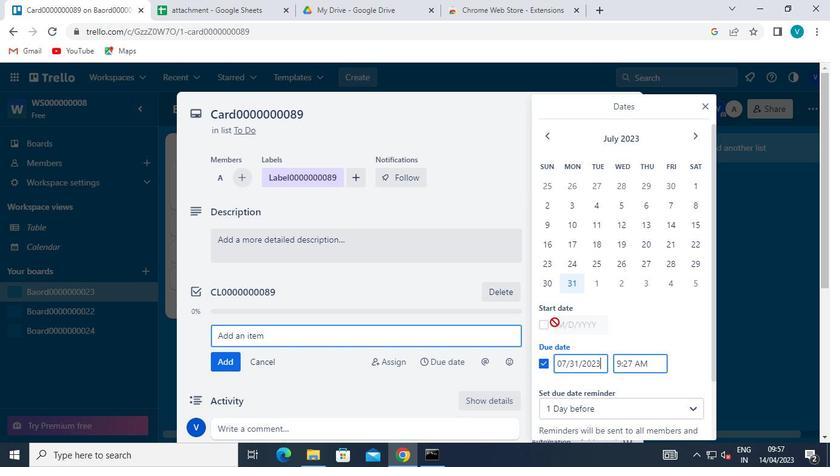 
Action: Mouse moved to (691, 133)
Screenshot: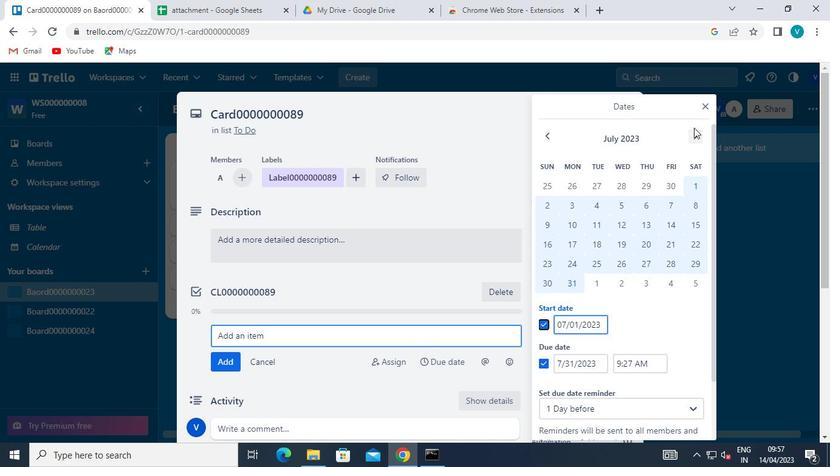 
Action: Mouse pressed left at (691, 133)
Screenshot: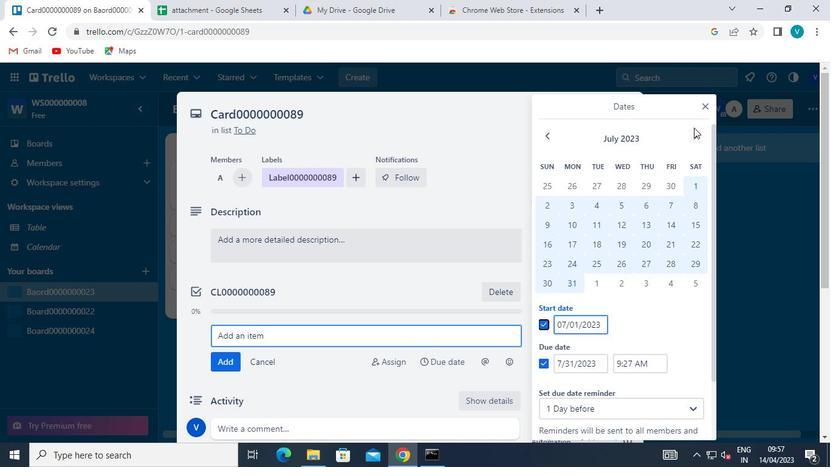
Action: Mouse pressed left at (691, 133)
Screenshot: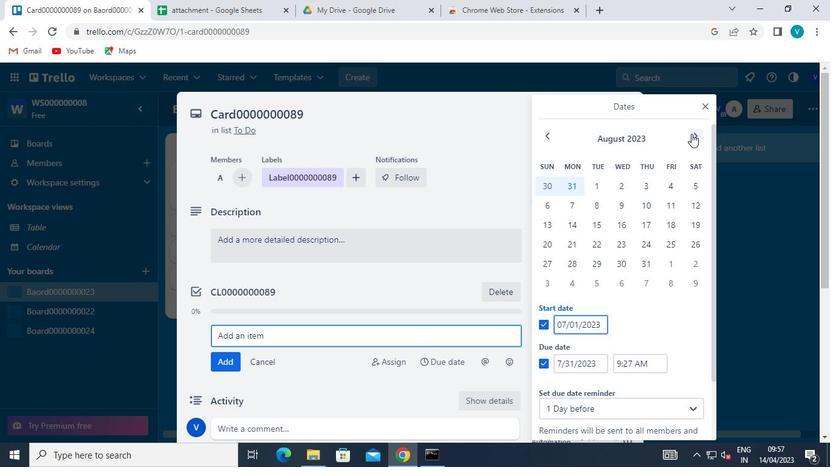 
Action: Mouse moved to (549, 135)
Screenshot: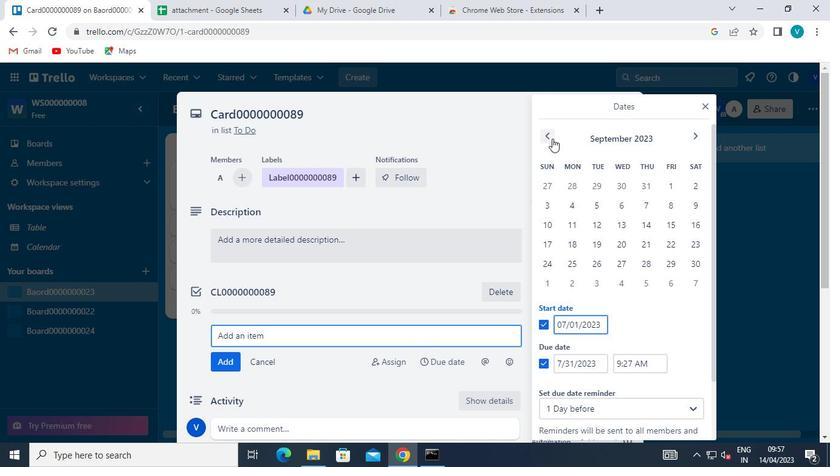 
Action: Mouse pressed left at (549, 135)
Screenshot: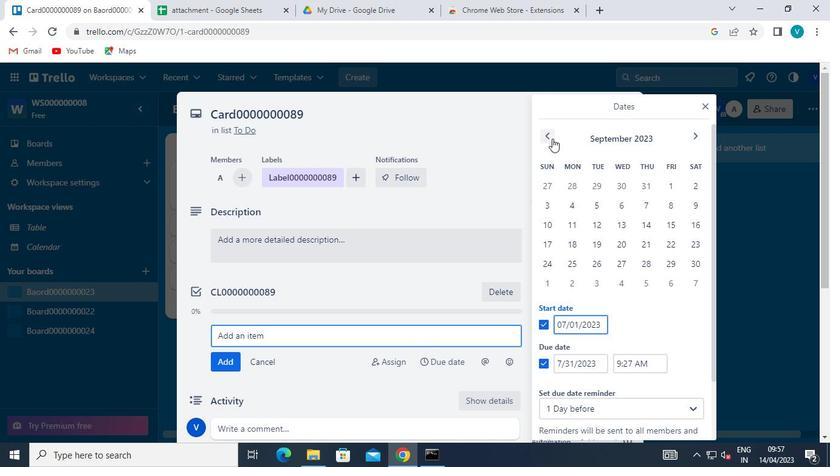 
Action: Mouse moved to (598, 182)
Screenshot: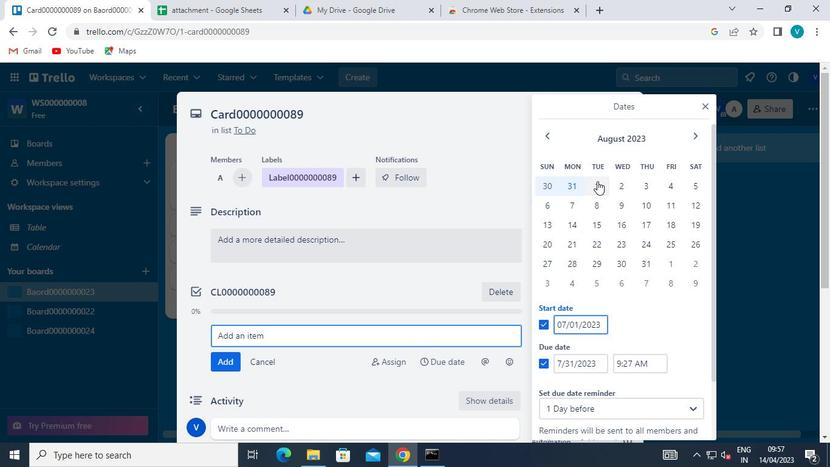 
Action: Mouse pressed left at (598, 182)
Screenshot: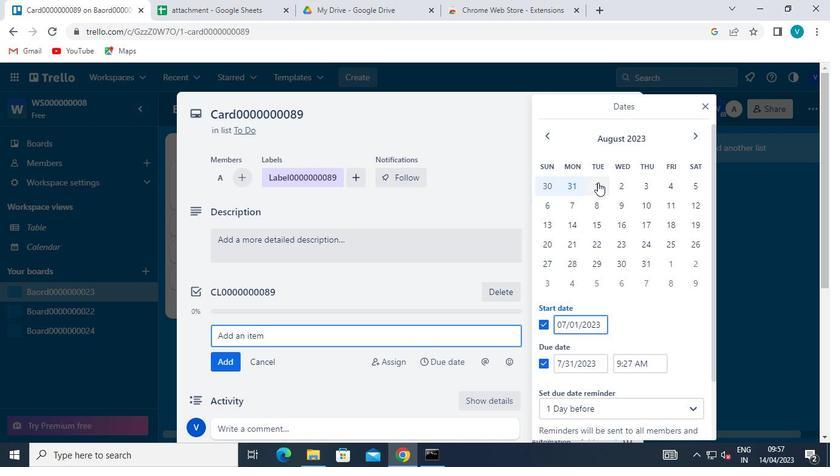 
Action: Mouse moved to (643, 263)
Screenshot: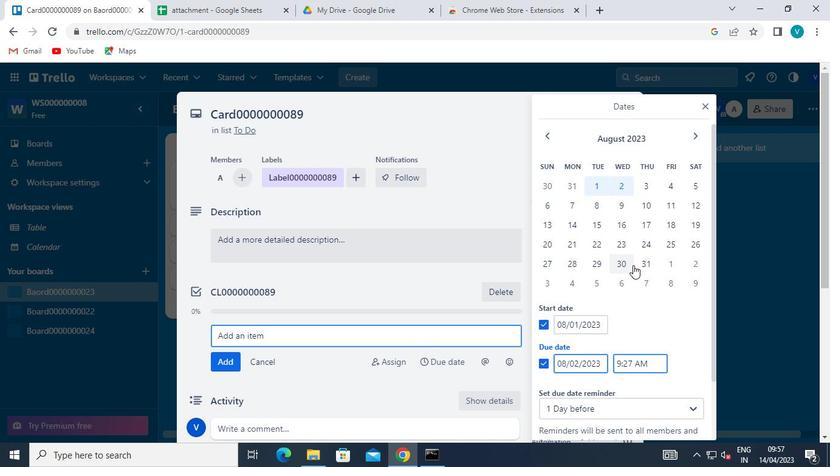 
Action: Mouse pressed left at (643, 263)
Screenshot: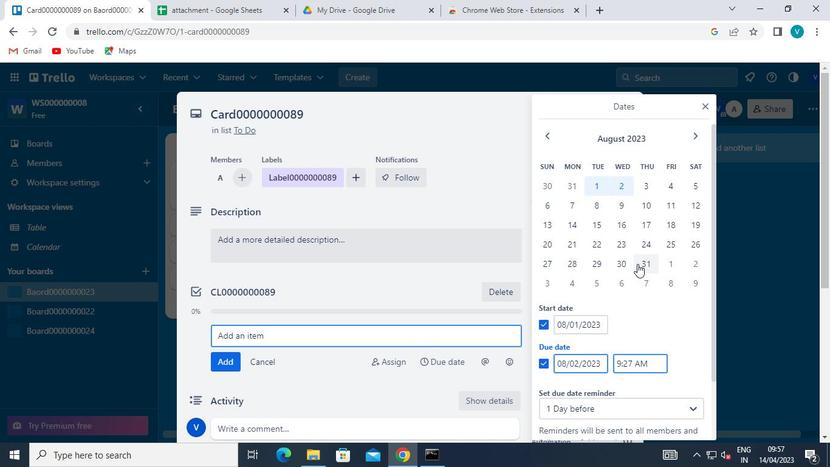 
Action: Mouse moved to (569, 393)
Screenshot: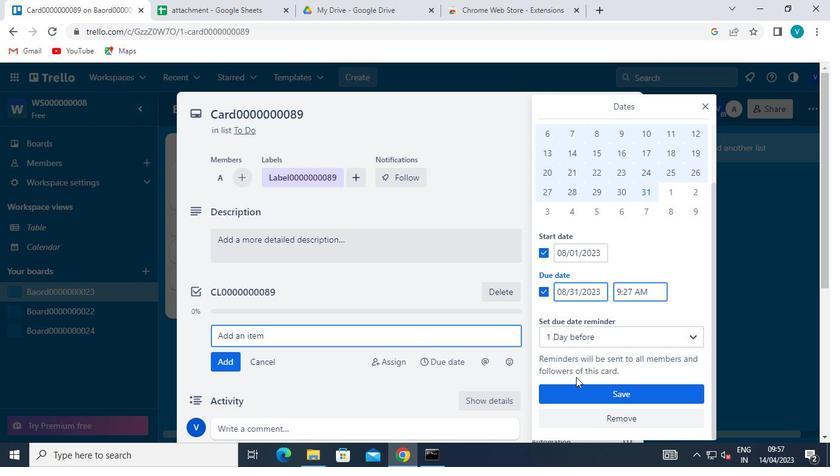 
Action: Mouse pressed left at (569, 393)
Screenshot: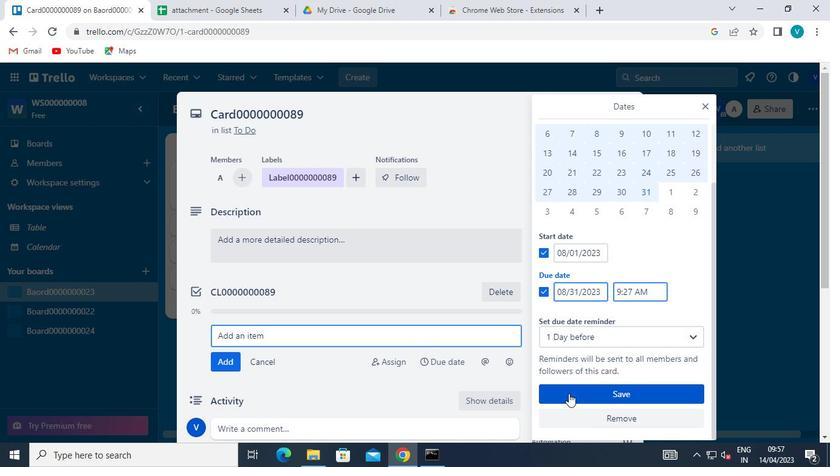 
Action: Mouse moved to (635, 104)
Screenshot: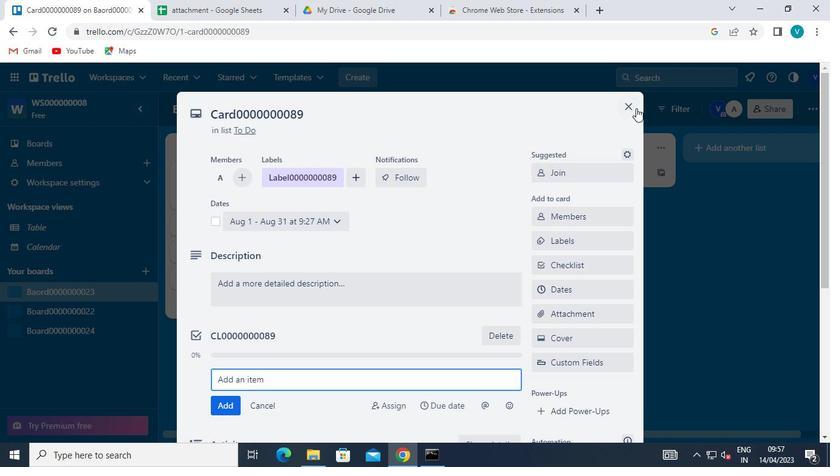 
Action: Mouse pressed left at (635, 104)
Screenshot: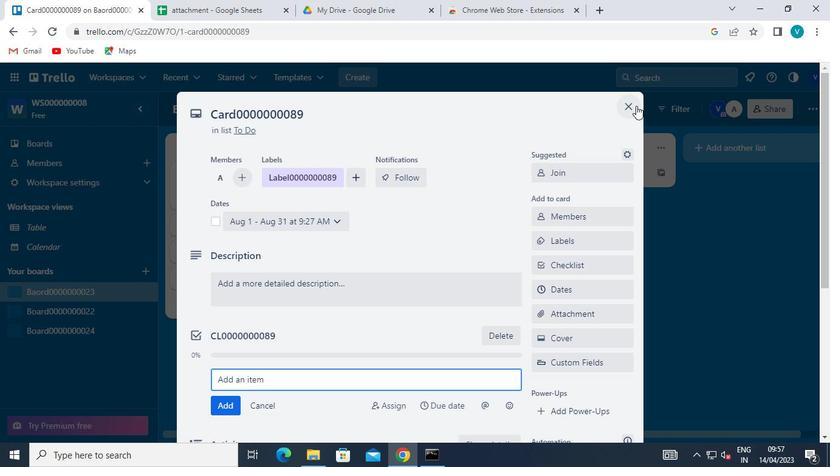 
Action: Mouse moved to (422, 465)
Screenshot: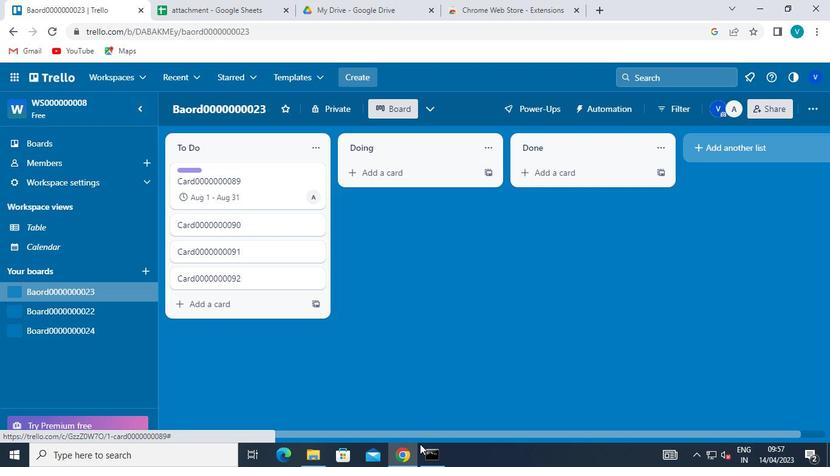 
Action: Mouse pressed left at (422, 465)
Screenshot: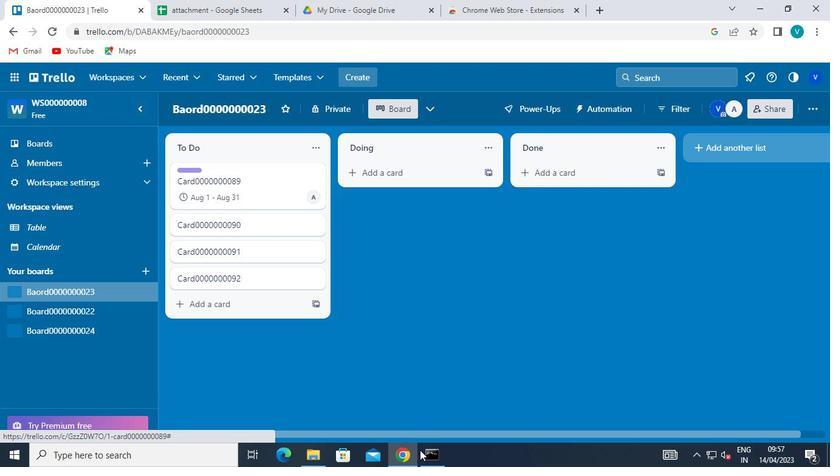 
Action: Mouse moved to (690, 73)
Screenshot: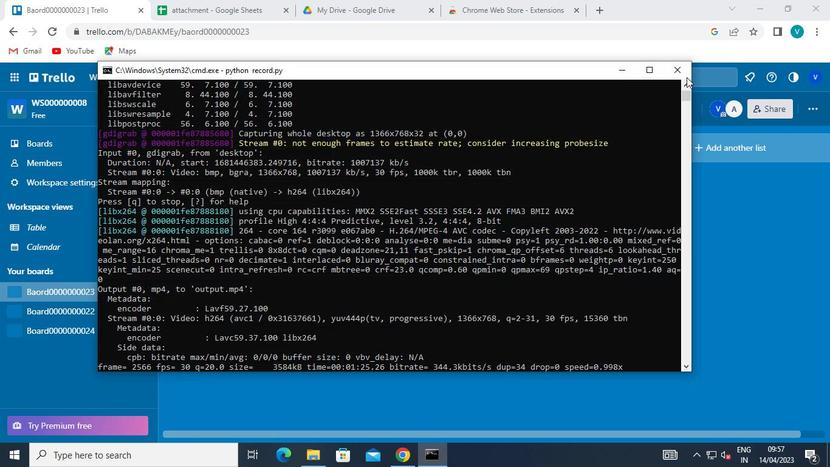 
Action: Mouse pressed left at (690, 73)
Screenshot: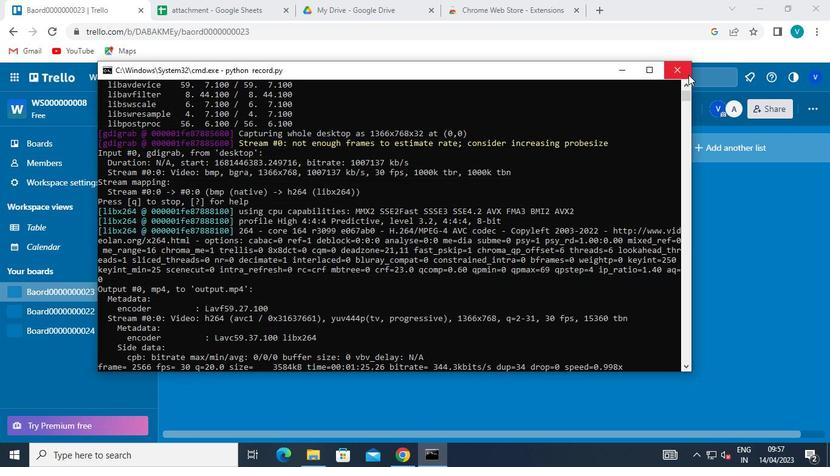 
